 Task: Look for space in Corner Brook, Canada from 12th June, 2023 to 15th June, 2023 for 2 adults in price range Rs.10000 to Rs.15000. Place can be entire place with 1  bedroom having 1 bed and 1 bathroom. Property type can be house, flat, guest house, hotel. Booking option can be shelf check-in. Required host language is English.
Action: Mouse moved to (376, 79)
Screenshot: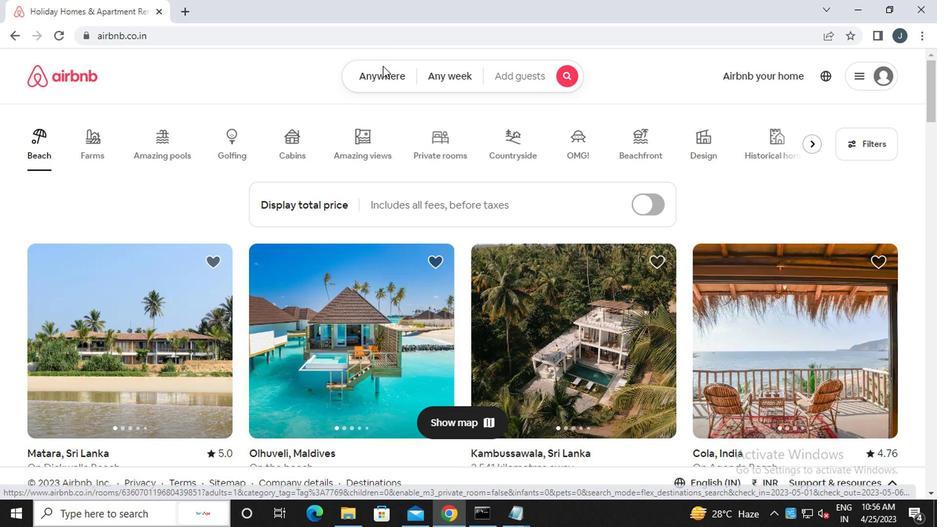 
Action: Mouse pressed left at (376, 79)
Screenshot: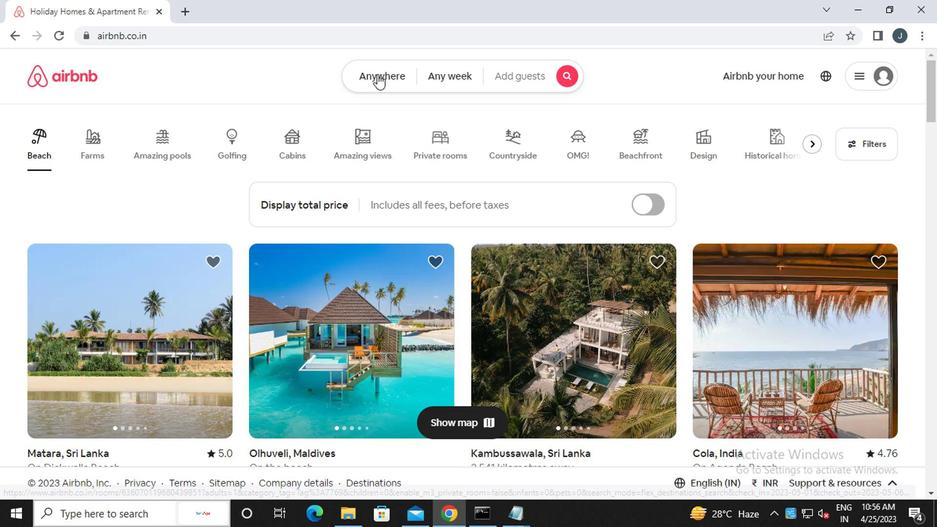 
Action: Mouse moved to (252, 131)
Screenshot: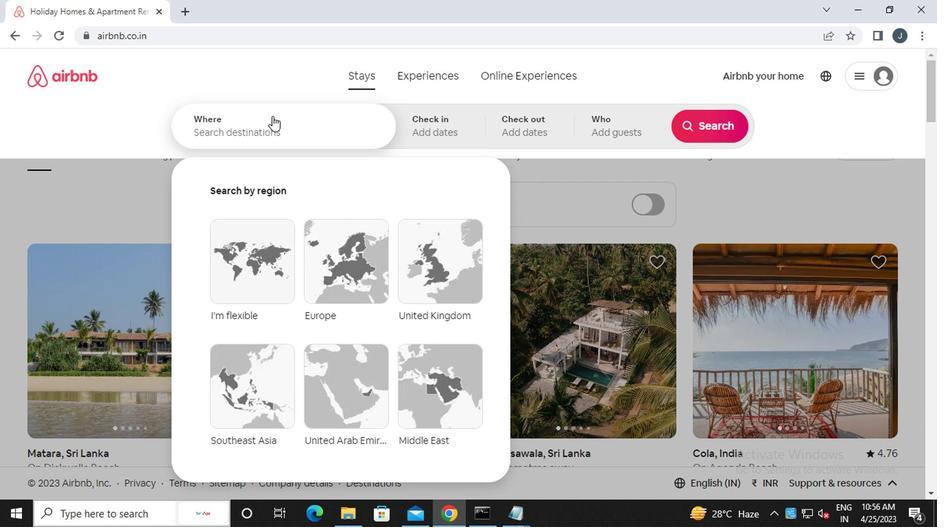 
Action: Mouse pressed left at (252, 131)
Screenshot: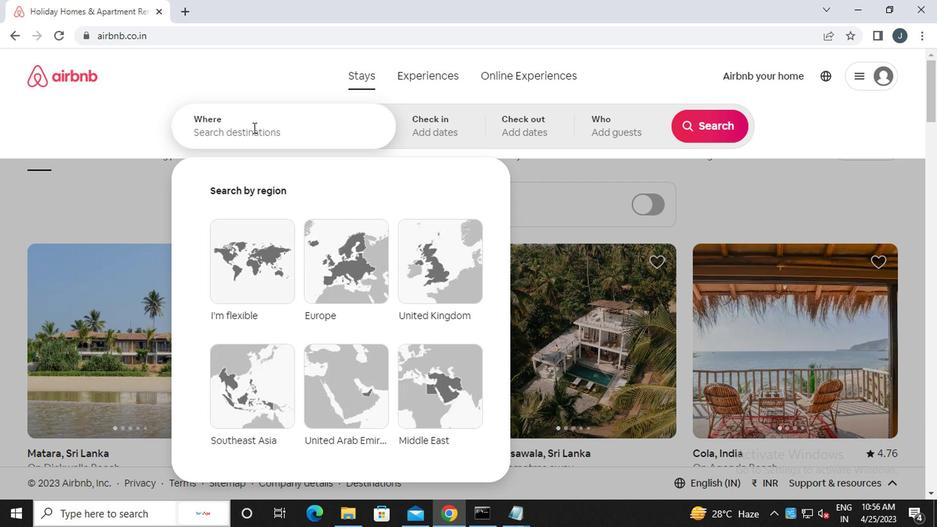 
Action: Mouse moved to (252, 131)
Screenshot: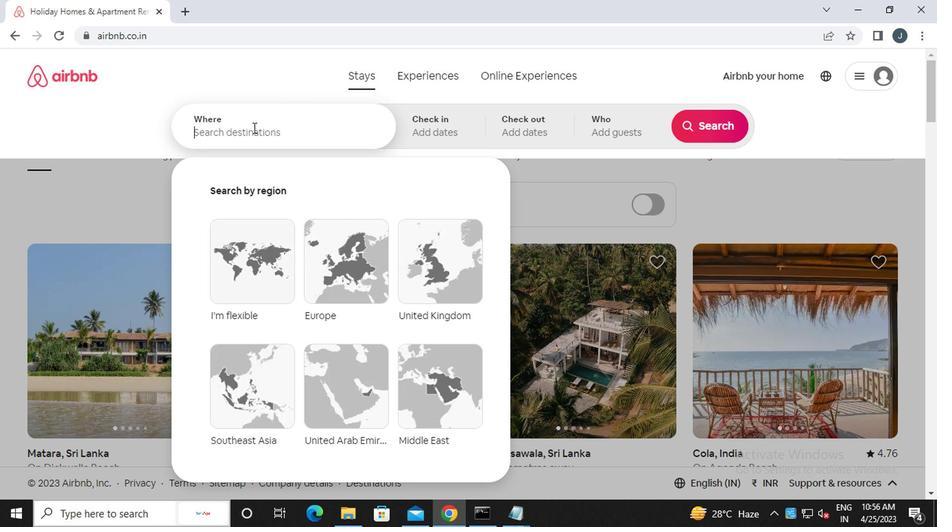 
Action: Key pressed c<Key.caps_lock>orner<Key.space><Key.caps_lock>b<Key.caps_lock>rook,<Key.caps_lock>c<Key.caps_lock>anada
Screenshot: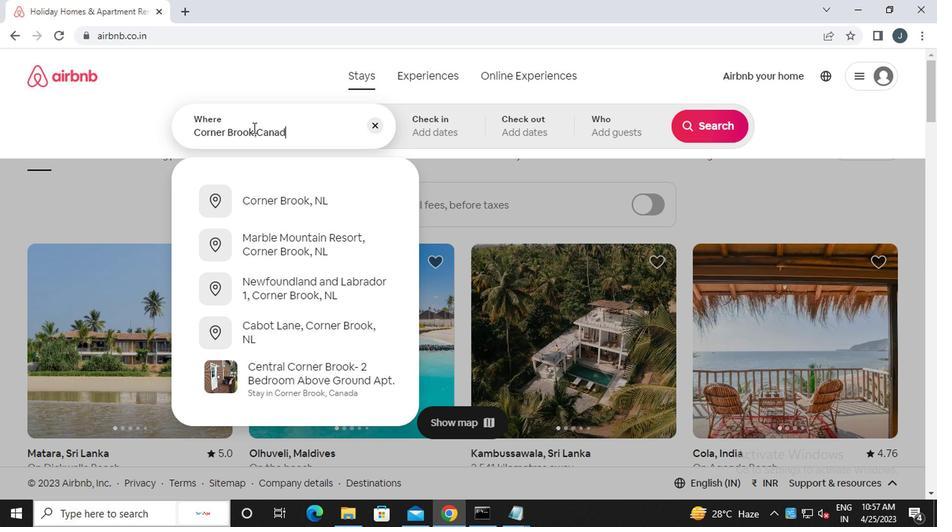 
Action: Mouse moved to (308, 212)
Screenshot: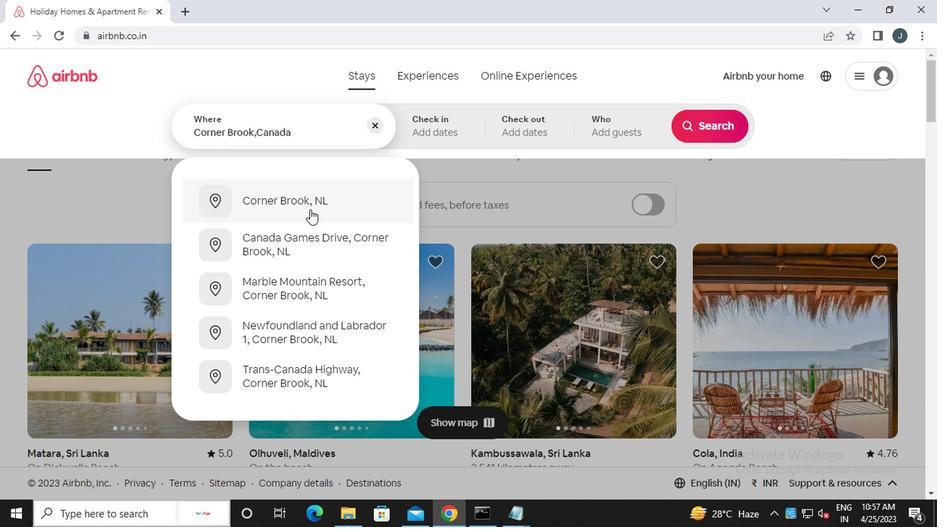 
Action: Key pressed <Key.enter>
Screenshot: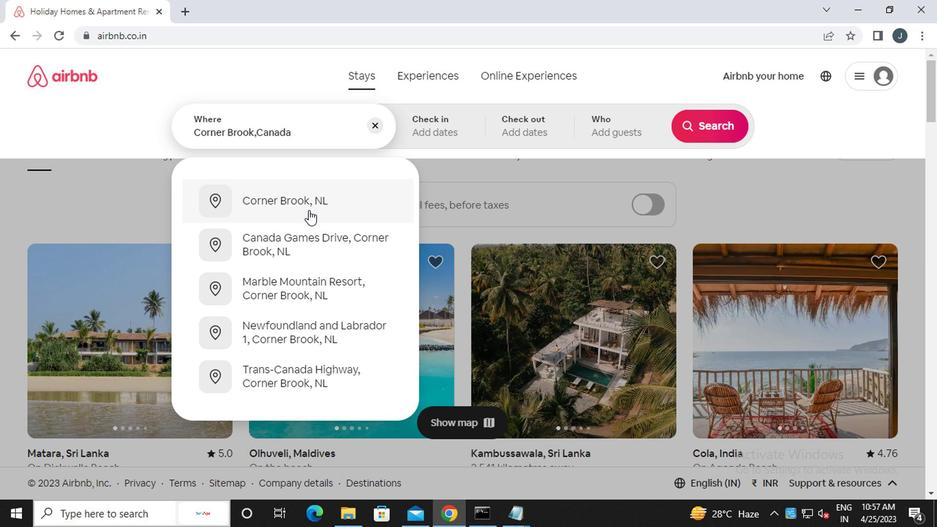 
Action: Mouse moved to (314, 136)
Screenshot: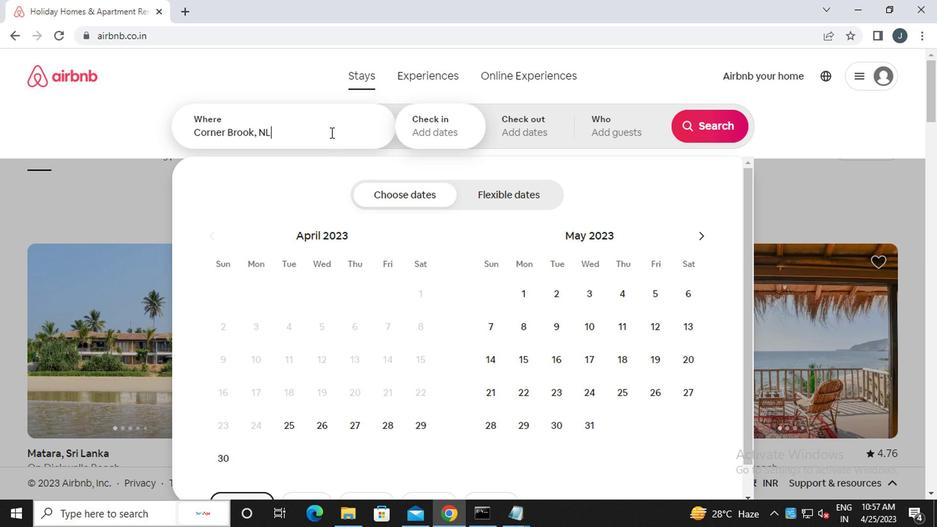 
Action: Mouse pressed left at (314, 136)
Screenshot: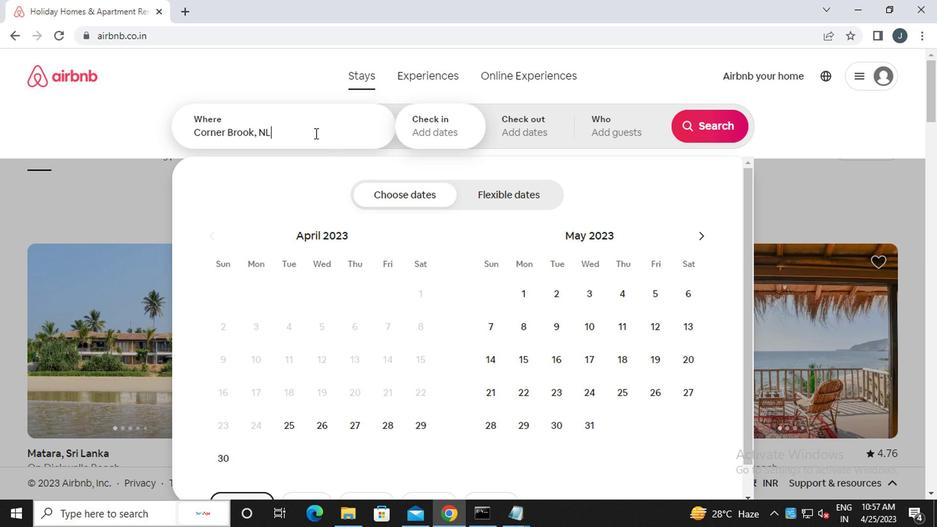 
Action: Mouse moved to (314, 136)
Screenshot: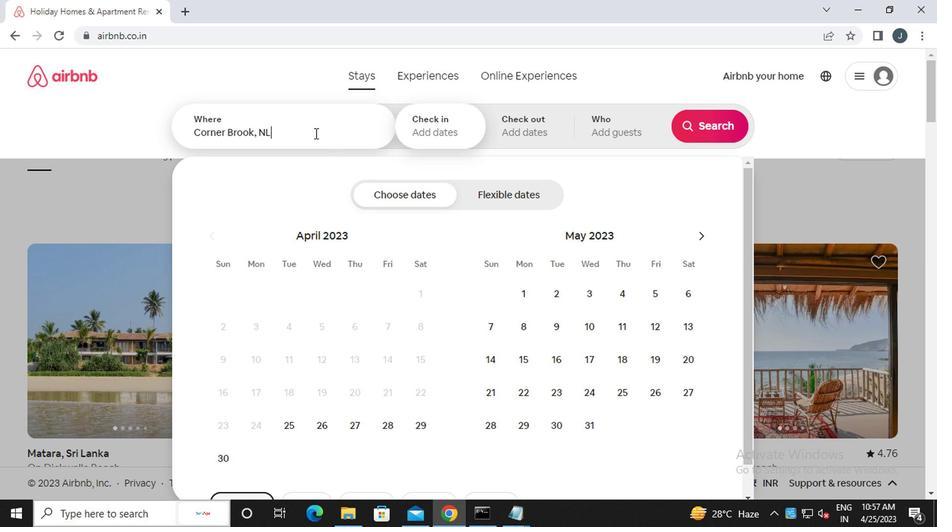 
Action: Key pressed <Key.backspace><Key.backspace>c<Key.backspace><Key.caps_lock>c<Key.caps_lock>anada
Screenshot: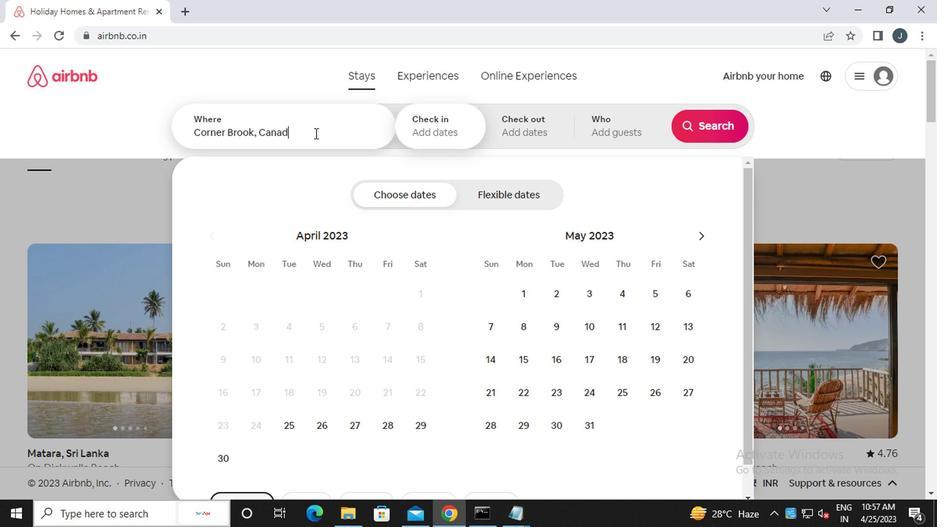 
Action: Mouse moved to (433, 133)
Screenshot: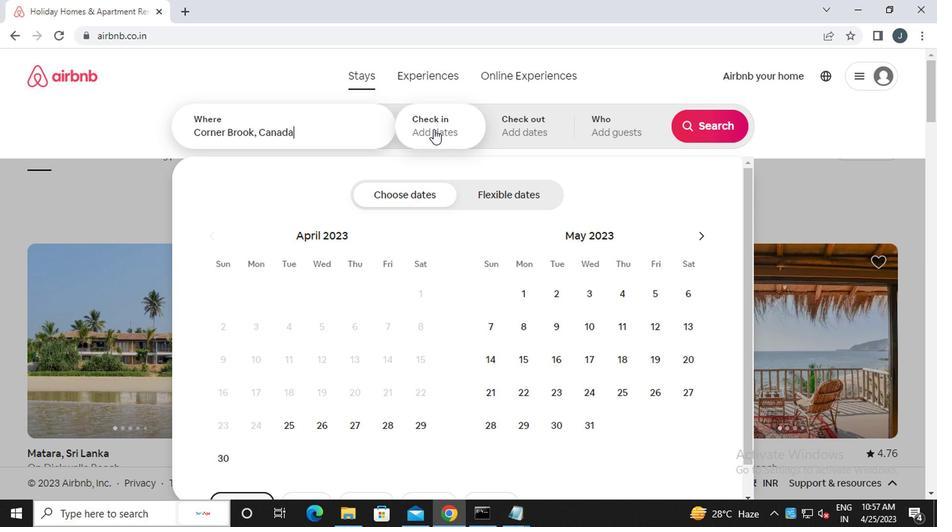
Action: Mouse pressed left at (433, 133)
Screenshot: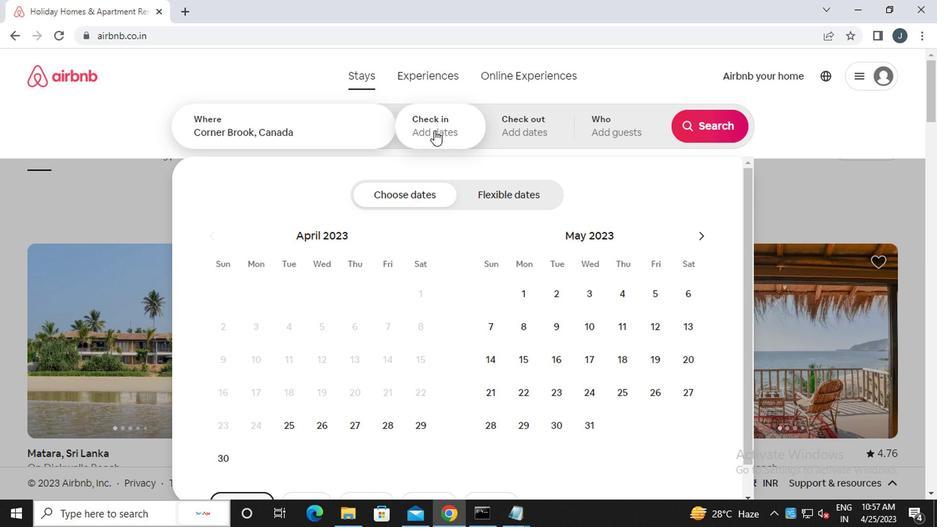 
Action: Mouse pressed left at (433, 133)
Screenshot: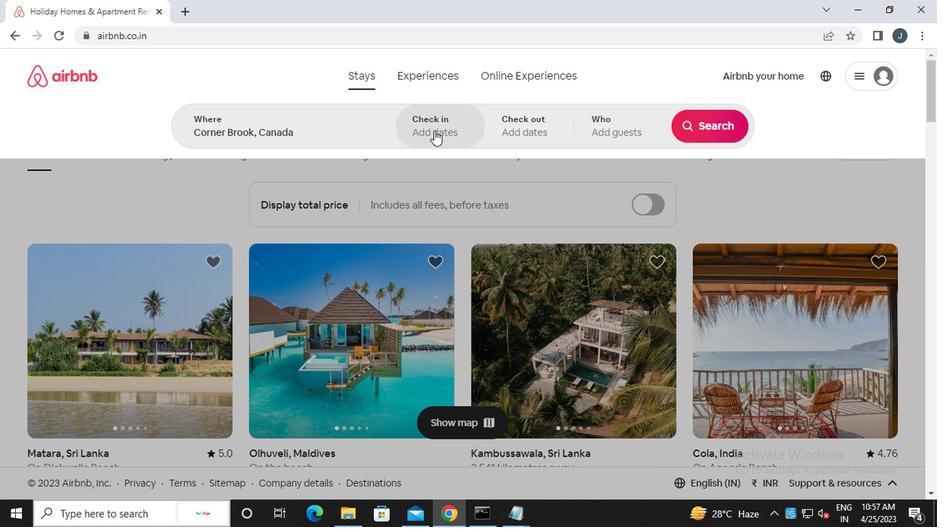 
Action: Mouse moved to (704, 241)
Screenshot: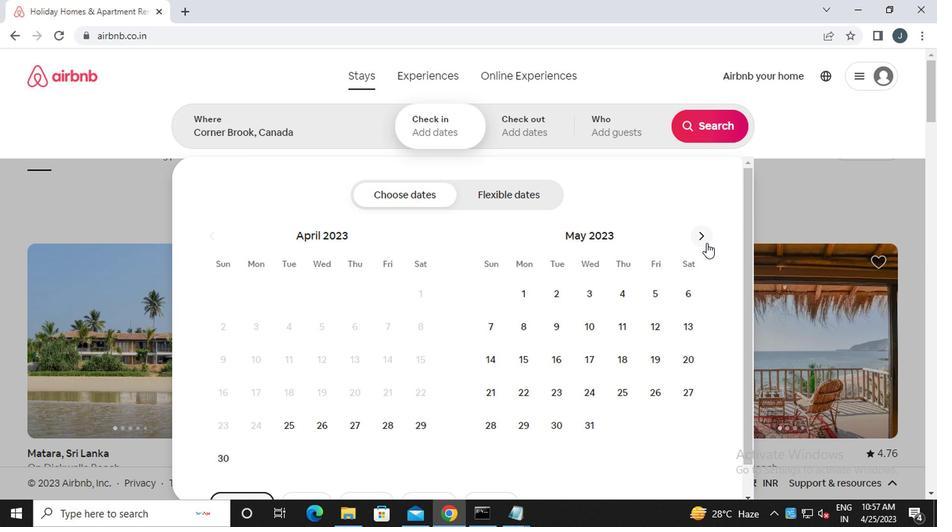 
Action: Mouse pressed left at (704, 241)
Screenshot: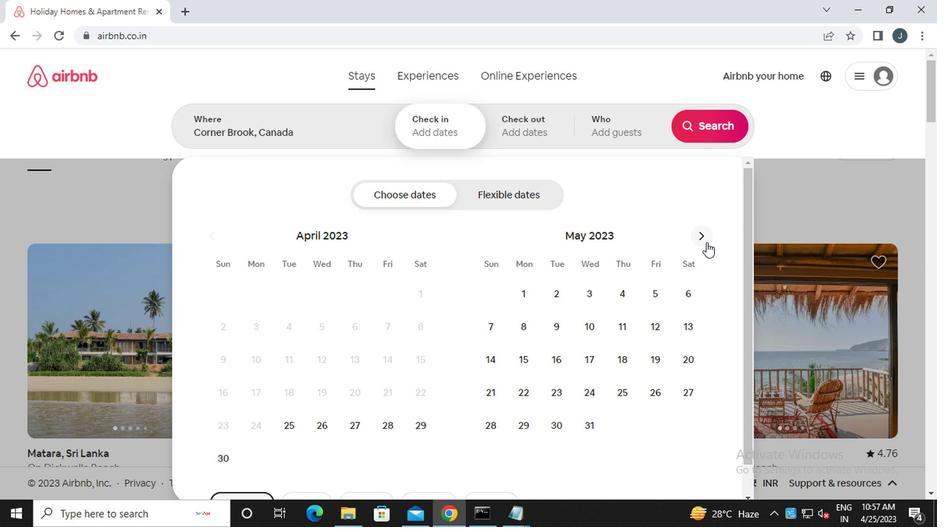 
Action: Mouse moved to (517, 359)
Screenshot: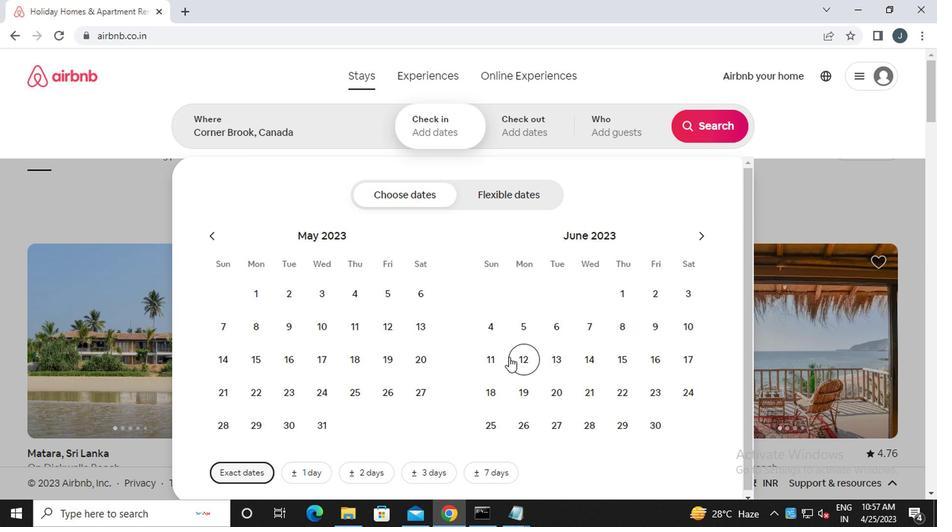 
Action: Mouse pressed left at (517, 359)
Screenshot: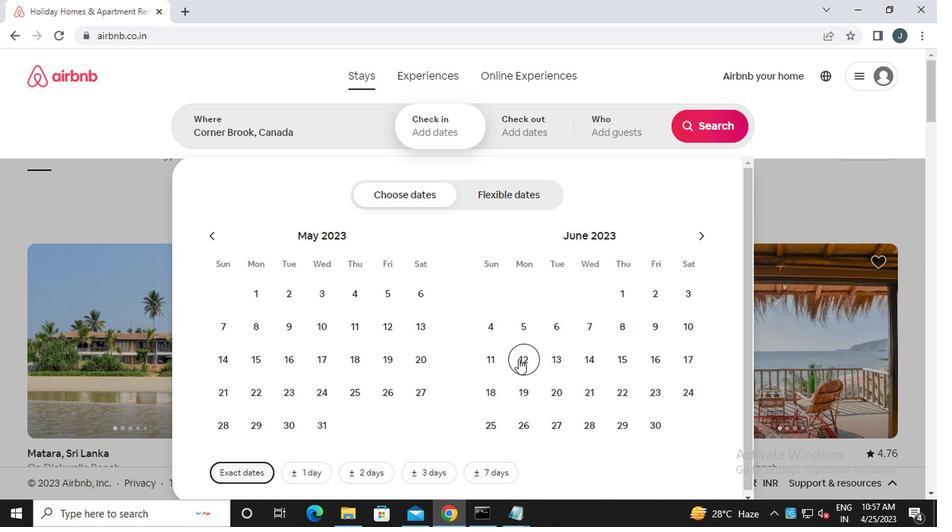 
Action: Mouse moved to (614, 358)
Screenshot: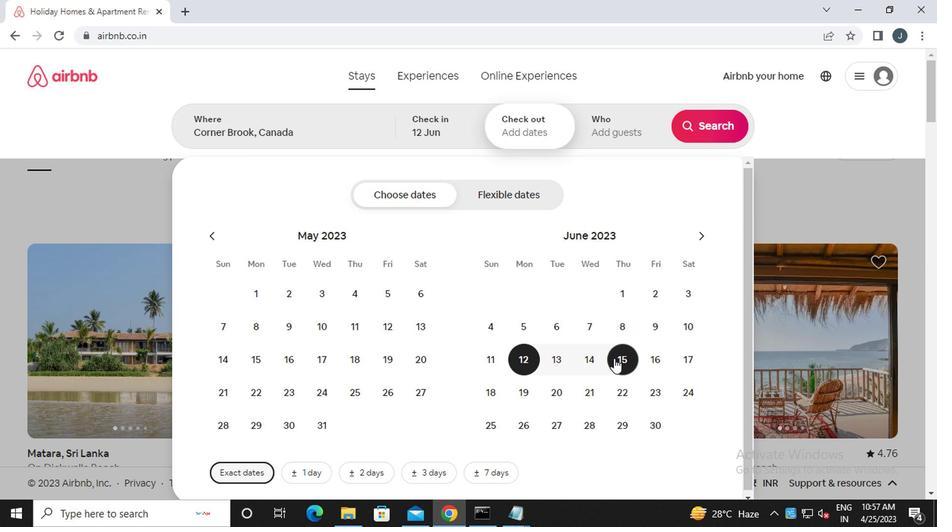 
Action: Mouse pressed left at (614, 358)
Screenshot: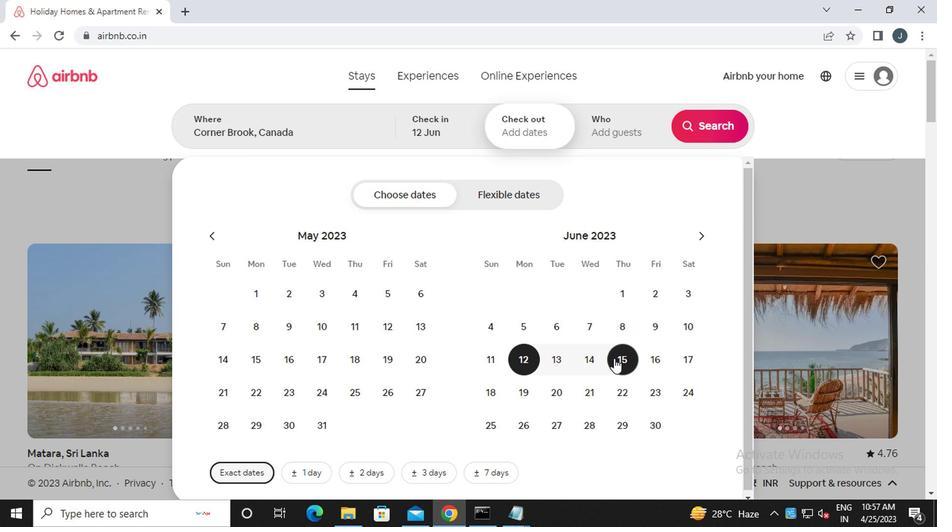 
Action: Mouse moved to (624, 145)
Screenshot: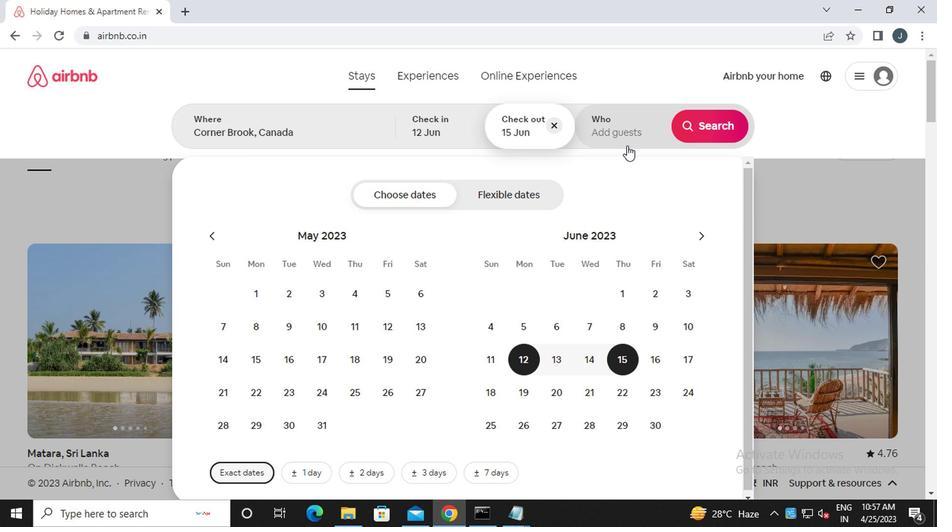 
Action: Mouse pressed left at (624, 145)
Screenshot: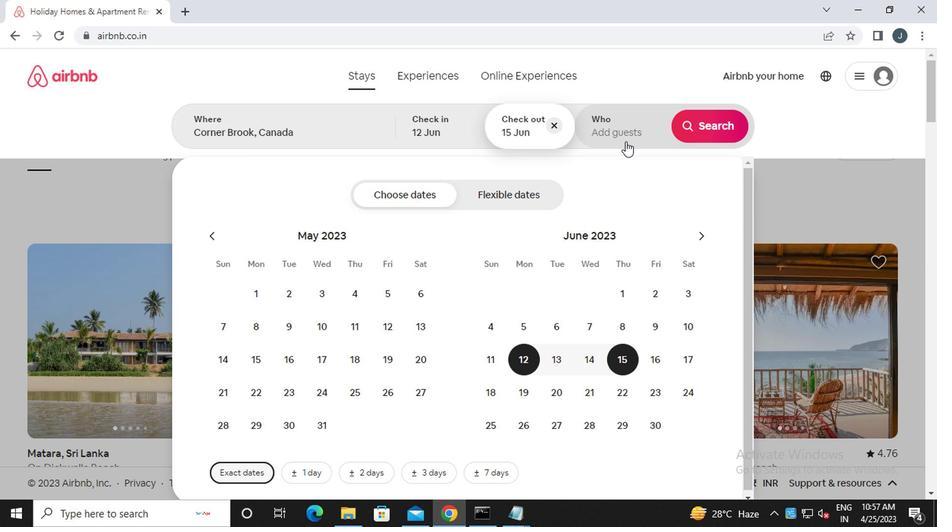 
Action: Mouse moved to (718, 203)
Screenshot: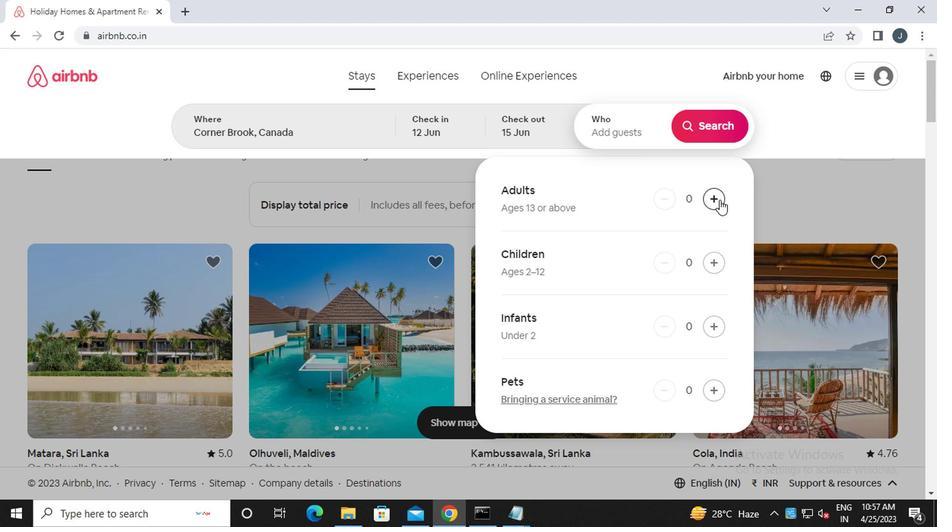 
Action: Mouse pressed left at (718, 203)
Screenshot: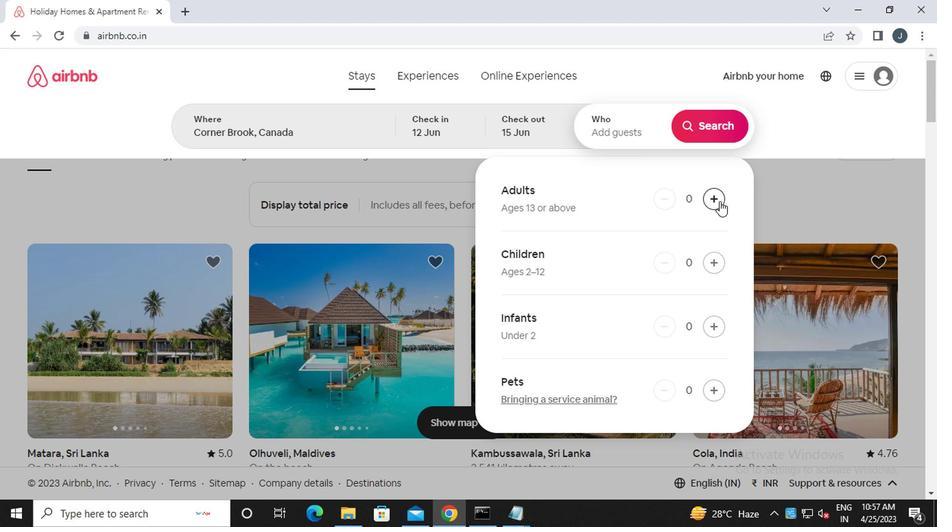 
Action: Mouse pressed left at (718, 203)
Screenshot: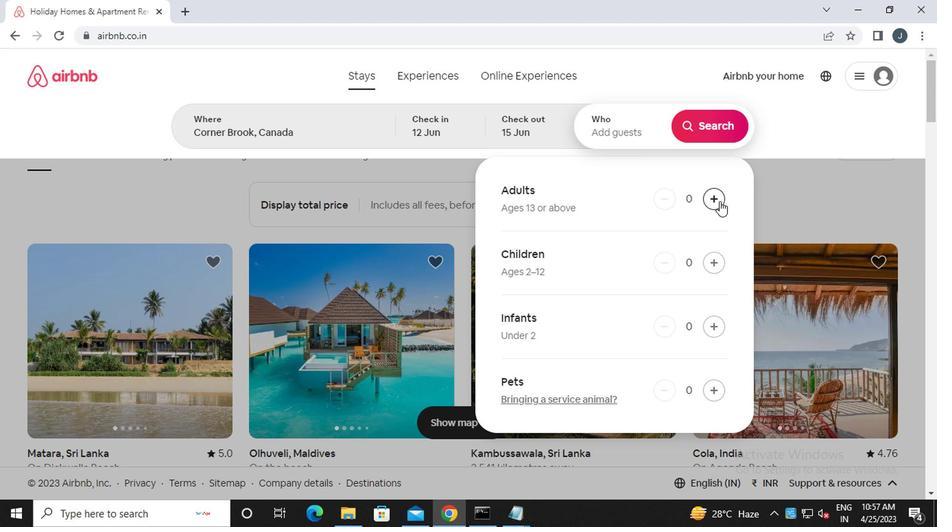
Action: Mouse moved to (710, 126)
Screenshot: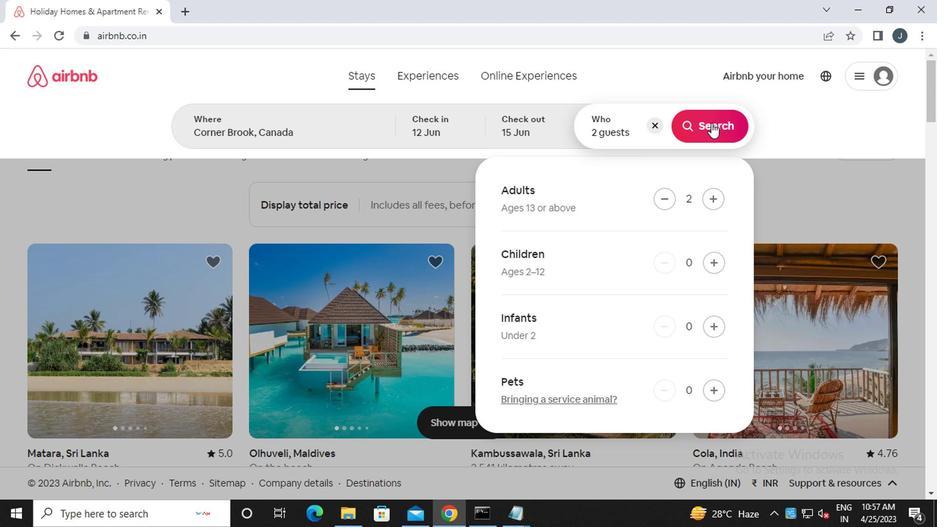 
Action: Mouse pressed left at (710, 126)
Screenshot: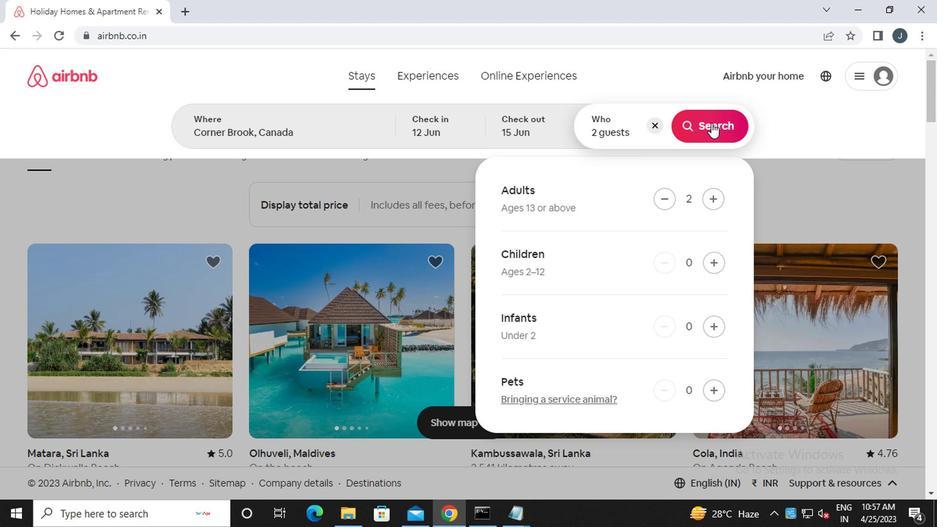 
Action: Mouse moved to (884, 135)
Screenshot: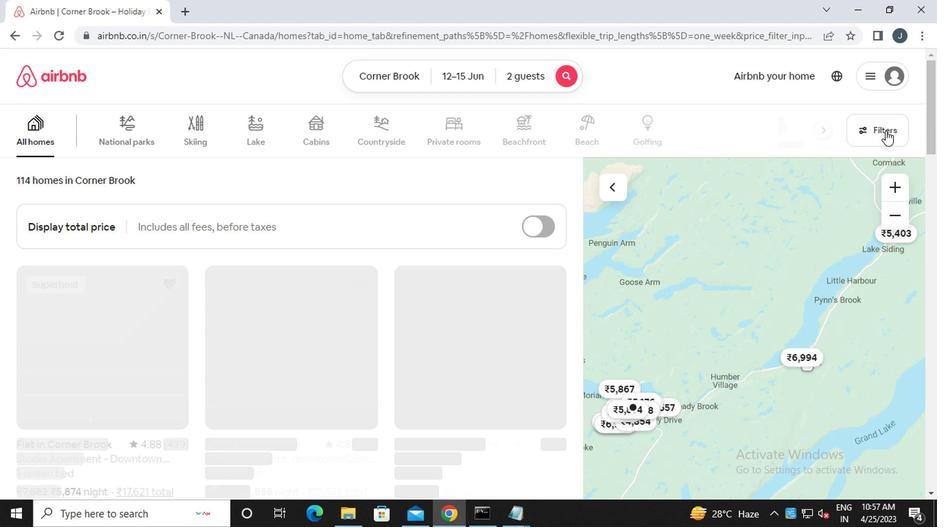 
Action: Mouse pressed left at (884, 135)
Screenshot: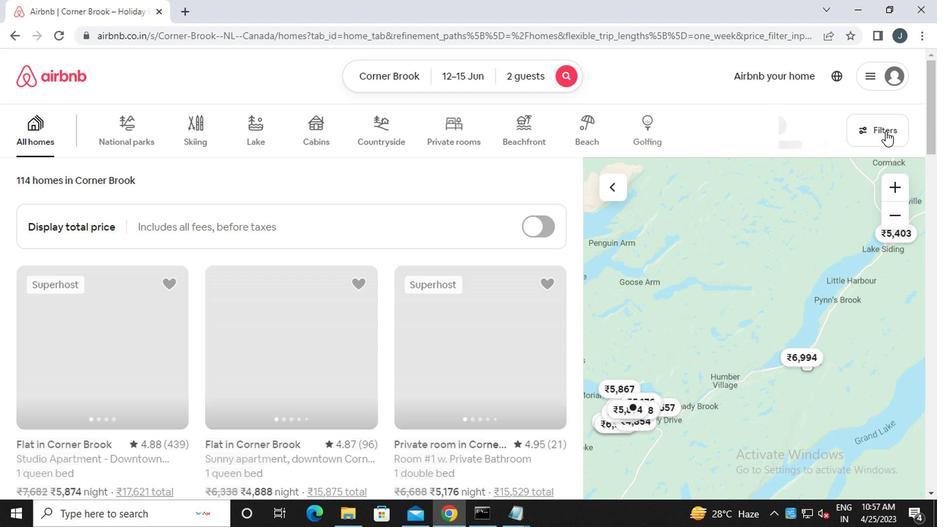 
Action: Mouse moved to (284, 306)
Screenshot: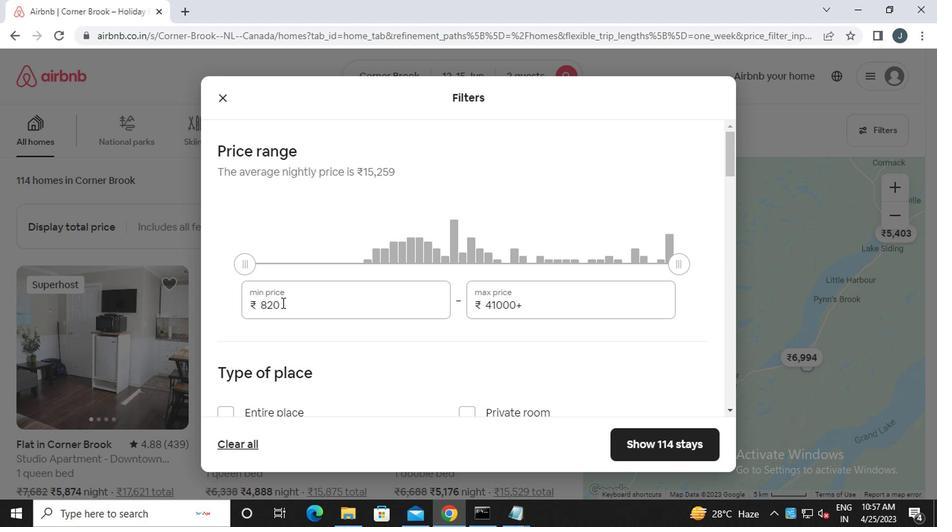 
Action: Mouse pressed left at (284, 306)
Screenshot: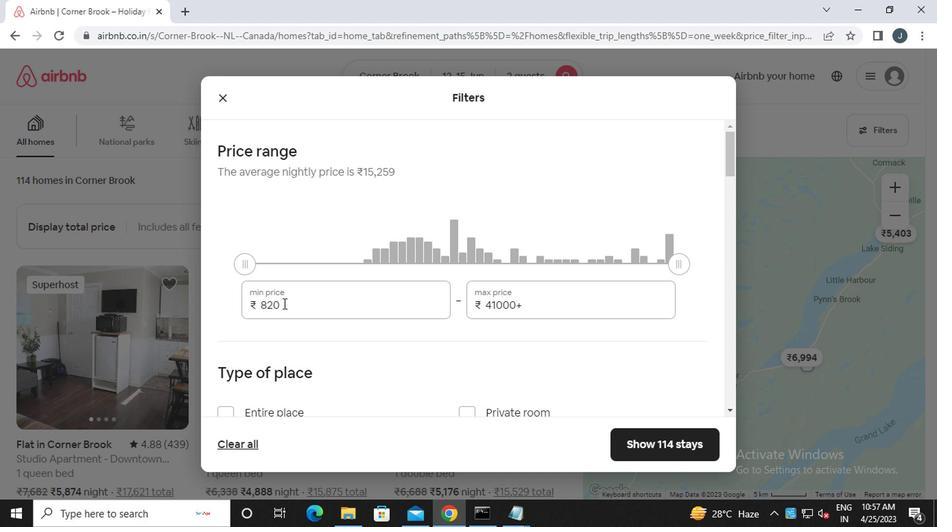 
Action: Mouse moved to (288, 305)
Screenshot: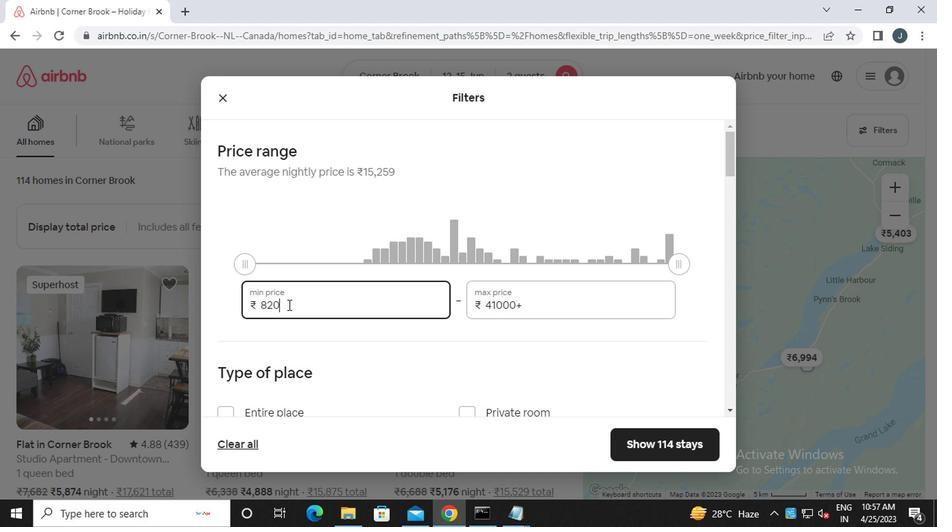 
Action: Key pressed <Key.backspace><Key.backspace><Key.backspace><<97>><<96>><<96>><<96>><<96>>
Screenshot: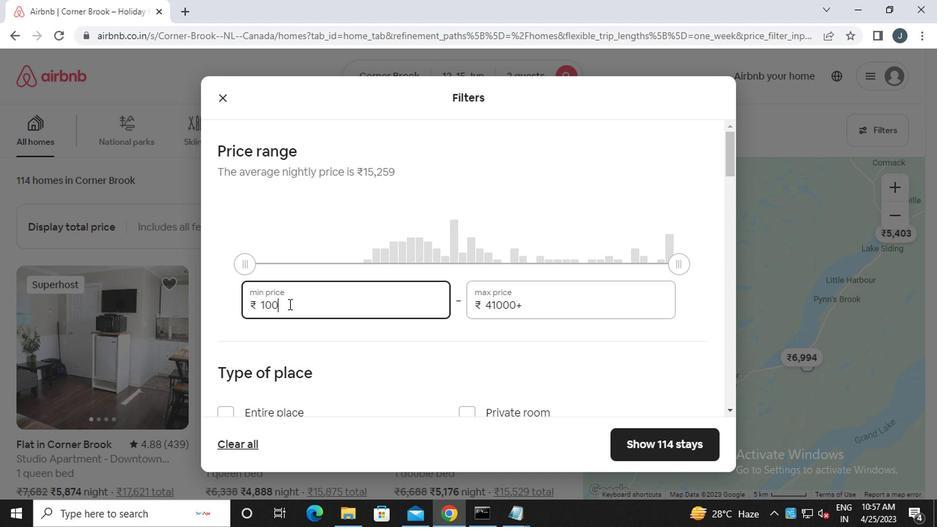 
Action: Mouse moved to (527, 304)
Screenshot: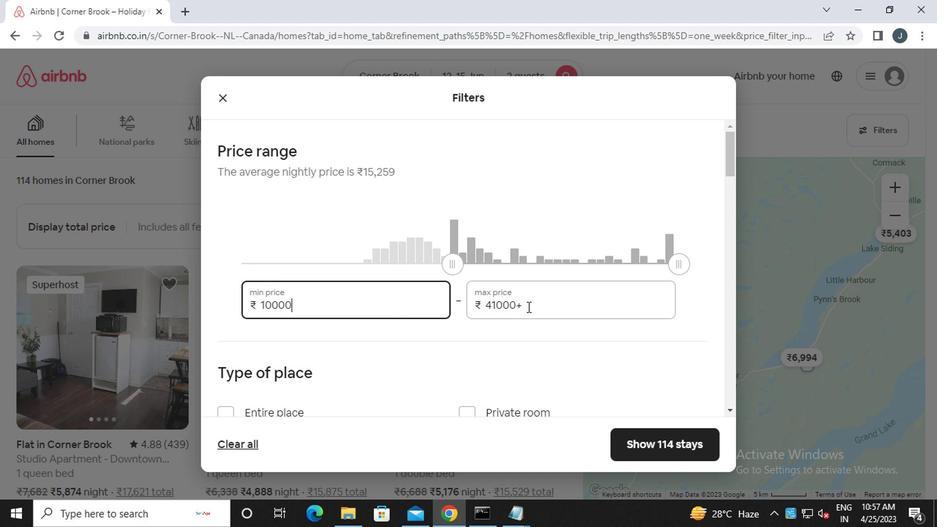 
Action: Mouse pressed left at (527, 304)
Screenshot: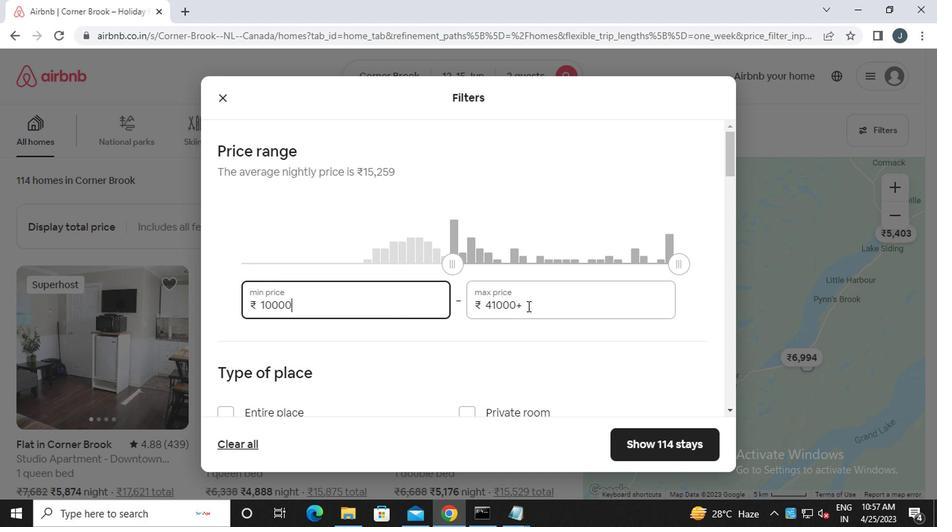 
Action: Mouse moved to (511, 298)
Screenshot: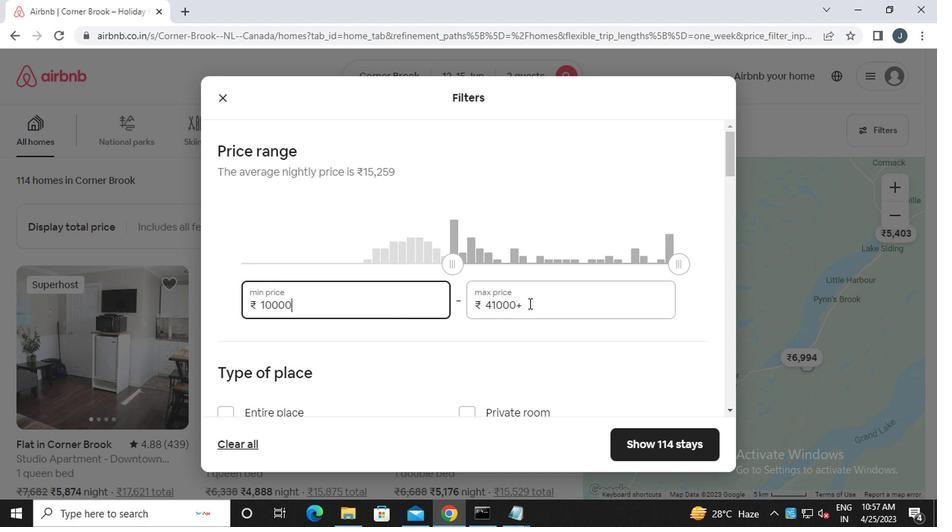 
Action: Key pressed <Key.backspace><Key.backspace><Key.backspace><Key.backspace><Key.backspace><Key.backspace><Key.backspace><Key.backspace><Key.backspace><Key.backspace><Key.backspace><Key.backspace><Key.backspace><Key.backspace><Key.backspace><Key.backspace><Key.backspace><Key.backspace><Key.backspace><Key.backspace><Key.backspace><Key.backspace><Key.backspace><Key.backspace><Key.backspace><Key.backspace><Key.backspace><Key.backspace><Key.backspace><Key.backspace><Key.backspace><<97>><<101>><<96>><<96>><<96>>
Screenshot: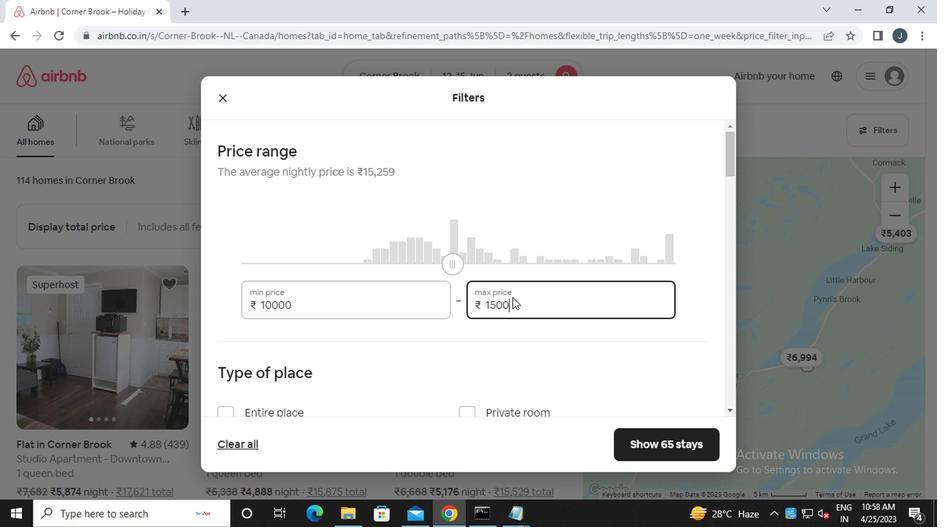 
Action: Mouse moved to (510, 298)
Screenshot: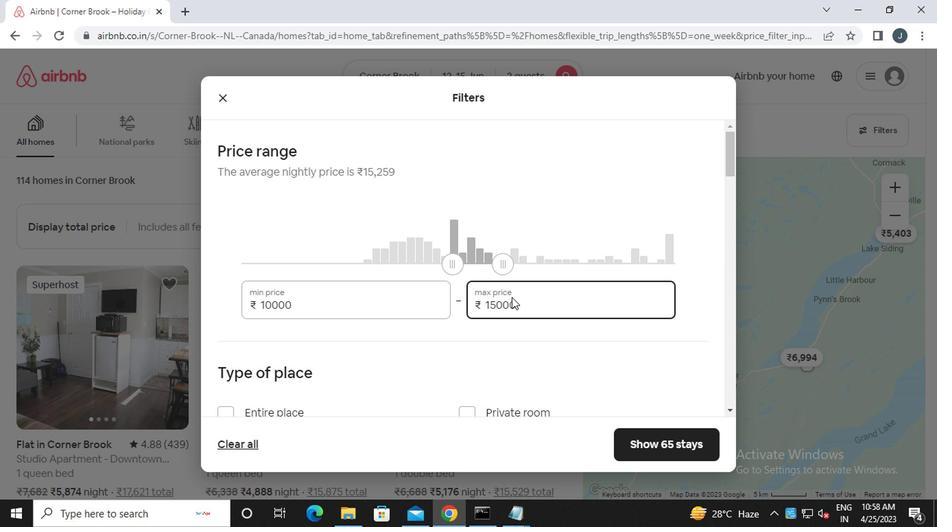 
Action: Mouse scrolled (510, 297) with delta (0, 0)
Screenshot: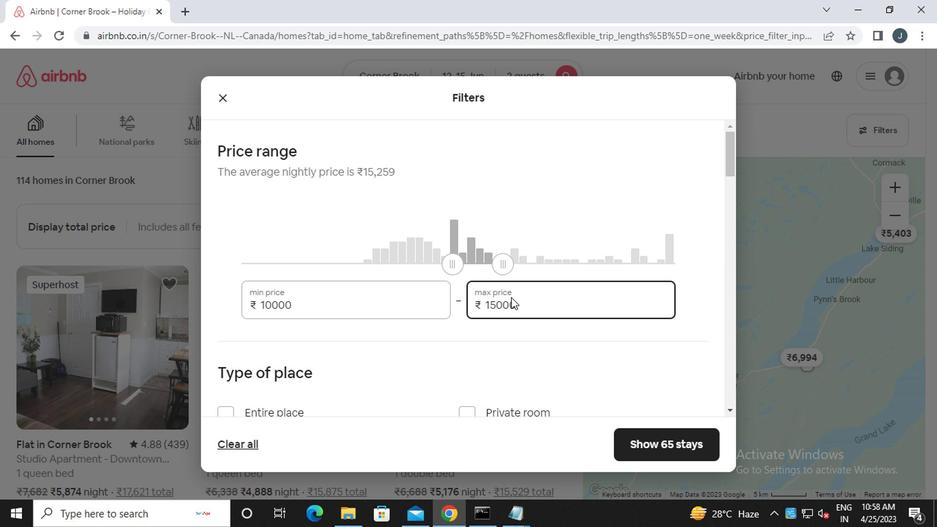 
Action: Mouse moved to (510, 305)
Screenshot: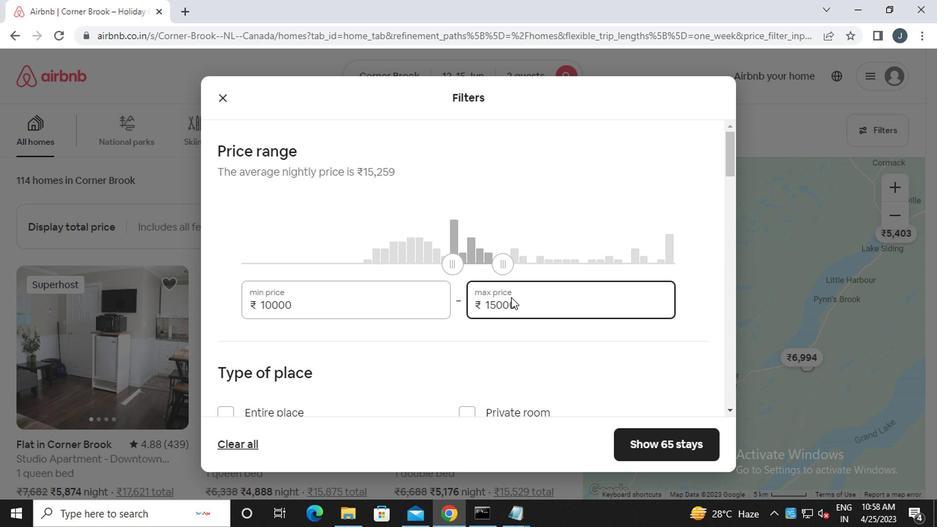 
Action: Mouse scrolled (510, 304) with delta (0, 0)
Screenshot: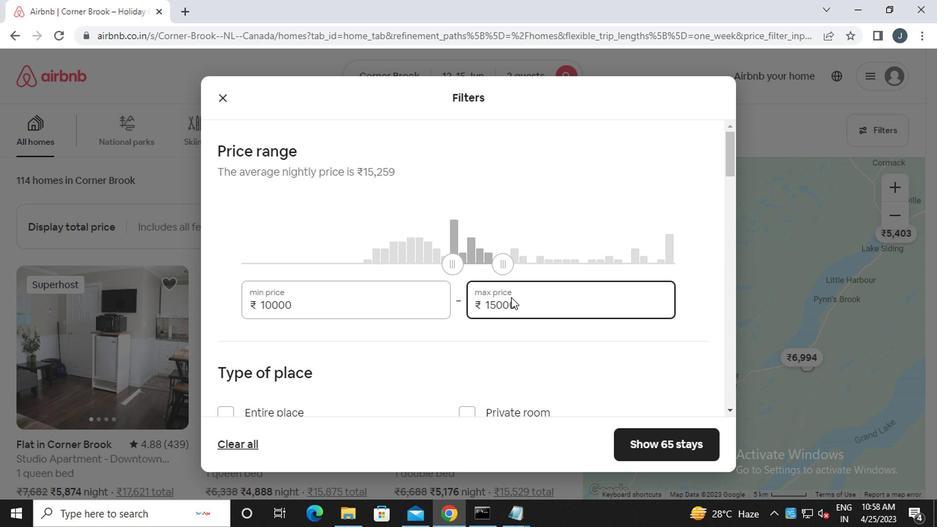 
Action: Mouse moved to (510, 306)
Screenshot: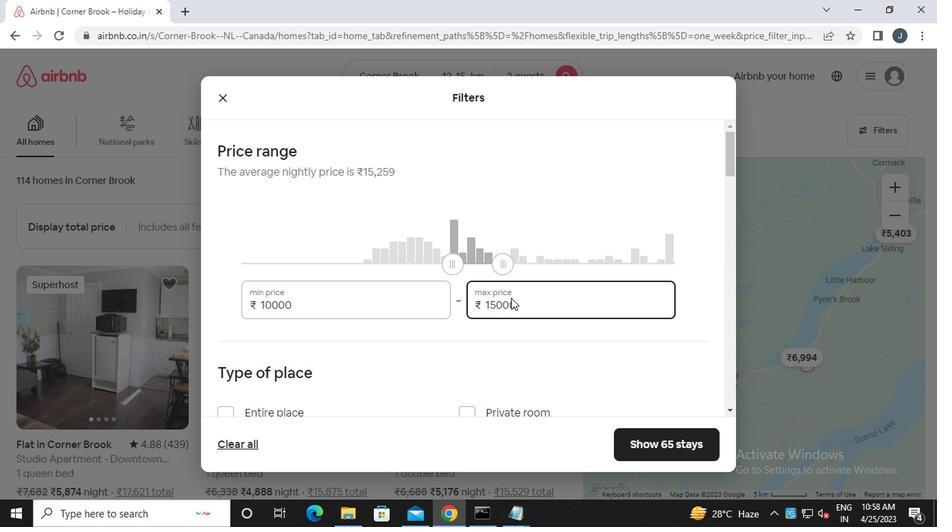 
Action: Mouse scrolled (510, 305) with delta (0, 0)
Screenshot: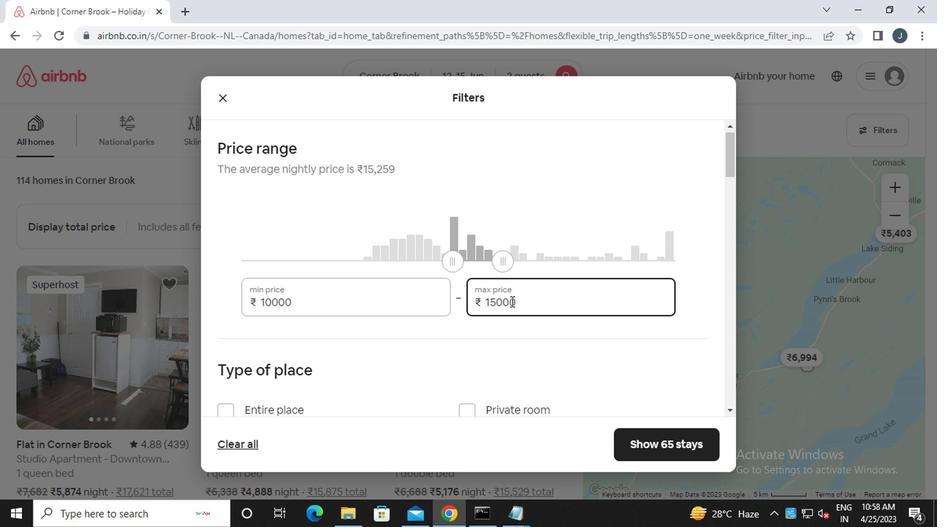 
Action: Mouse moved to (220, 209)
Screenshot: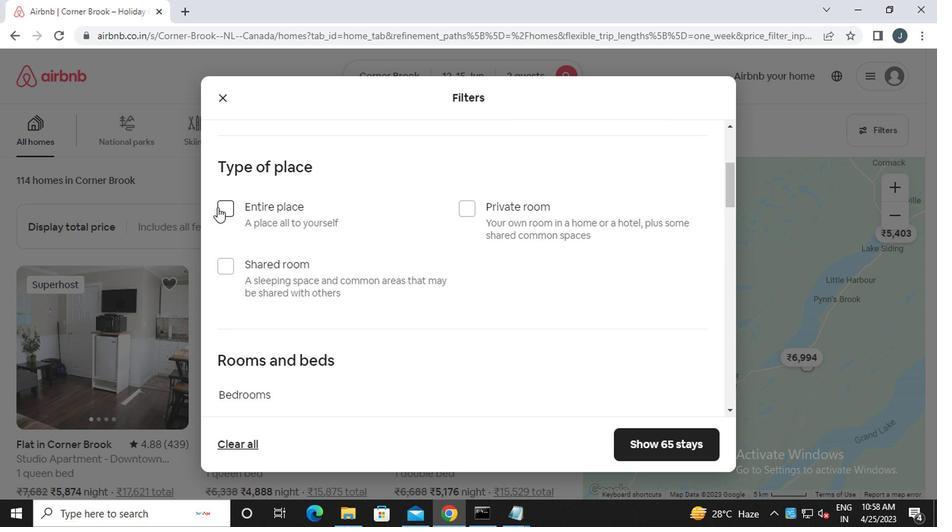 
Action: Mouse pressed left at (220, 209)
Screenshot: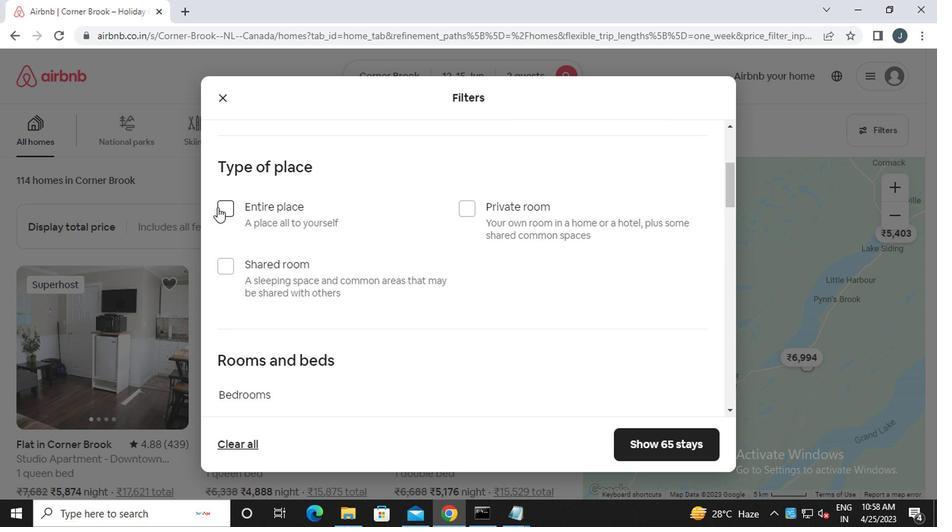 
Action: Mouse moved to (306, 241)
Screenshot: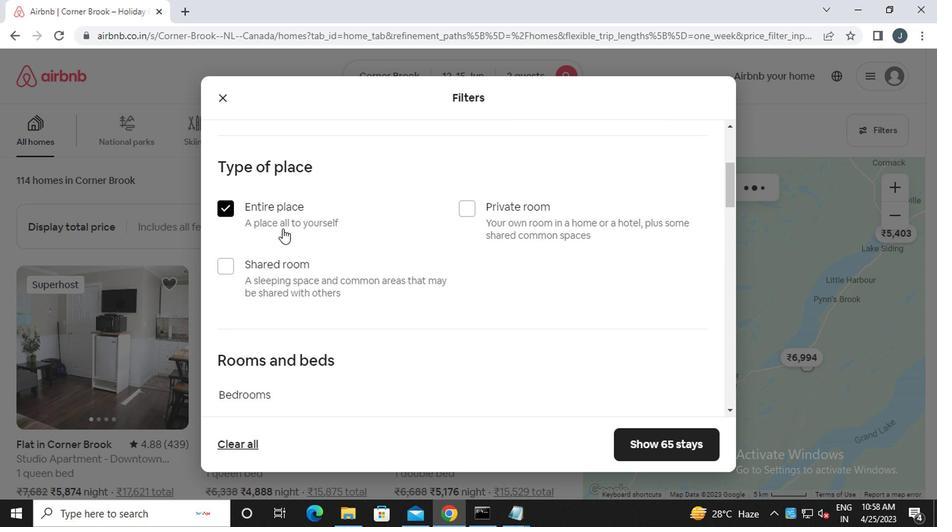 
Action: Mouse scrolled (306, 241) with delta (0, 0)
Screenshot: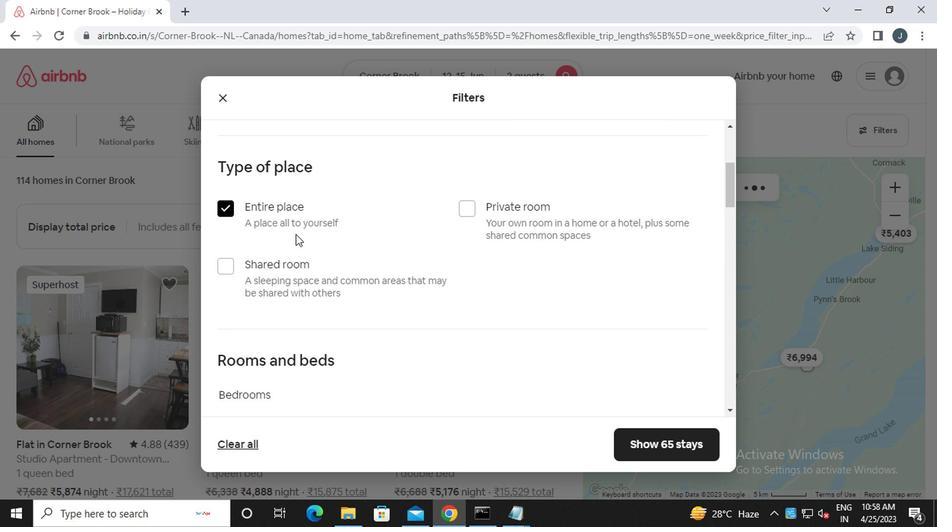 
Action: Mouse moved to (306, 242)
Screenshot: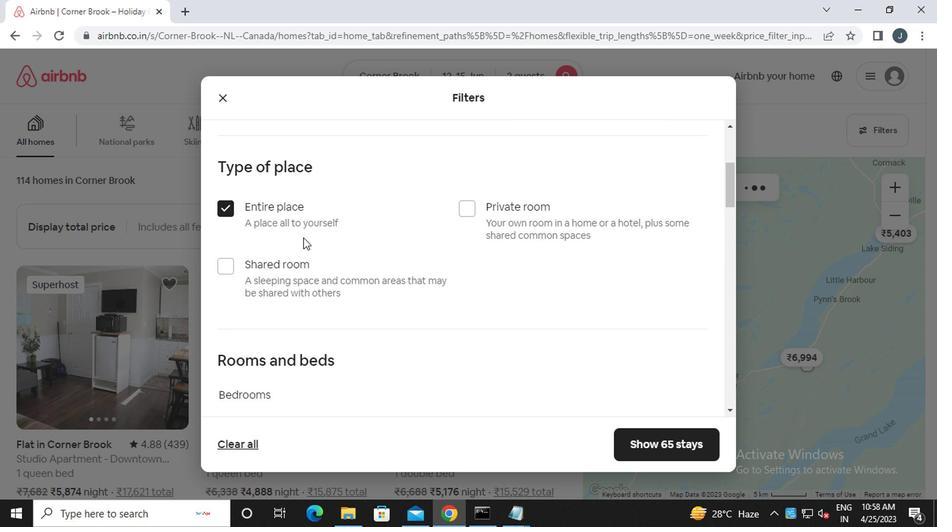 
Action: Mouse scrolled (306, 241) with delta (0, 0)
Screenshot: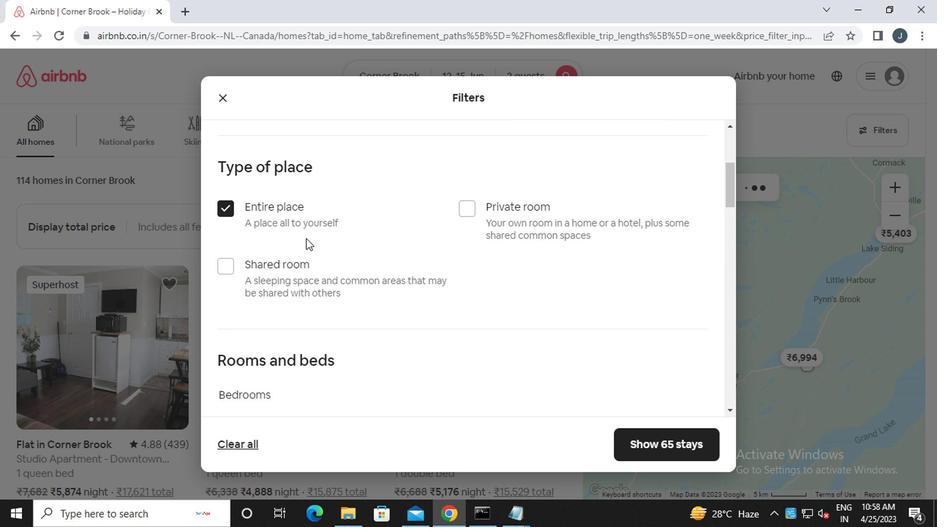 
Action: Mouse scrolled (306, 241) with delta (0, 0)
Screenshot: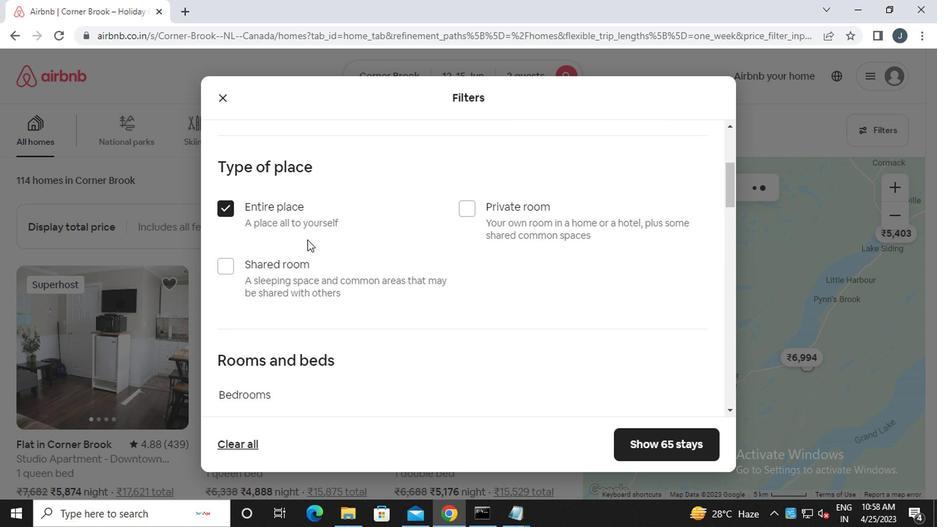 
Action: Mouse moved to (304, 239)
Screenshot: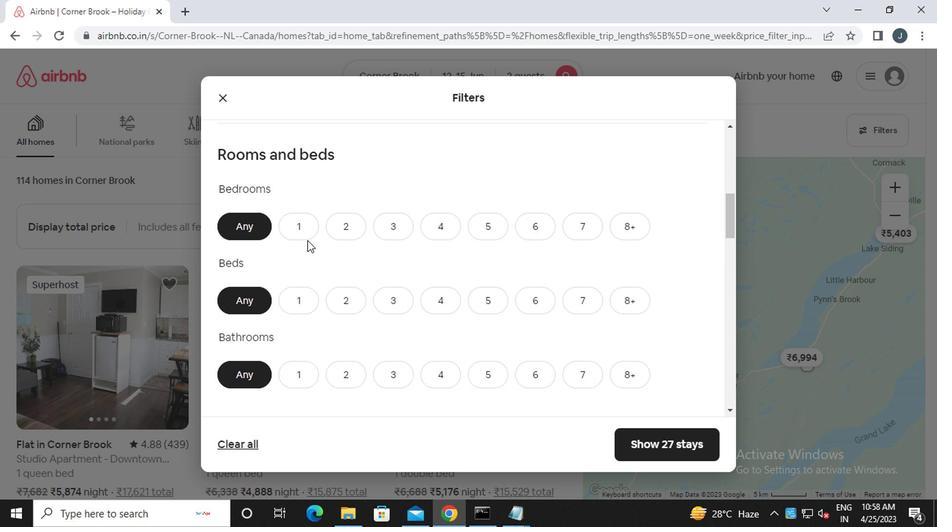 
Action: Mouse pressed left at (304, 239)
Screenshot: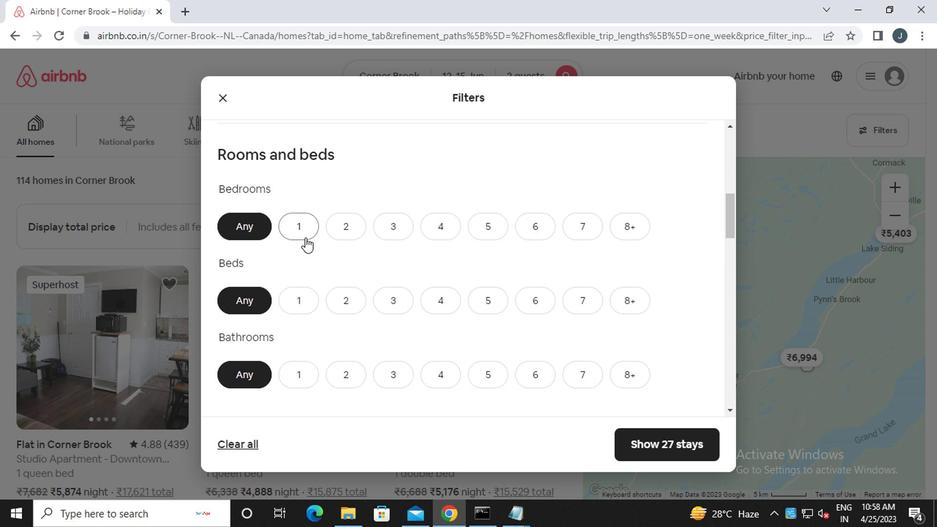
Action: Mouse moved to (307, 297)
Screenshot: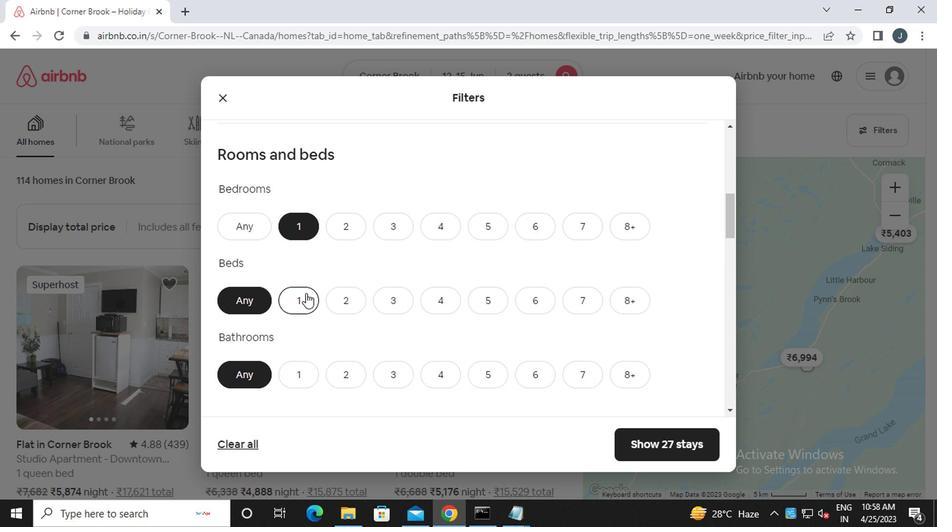 
Action: Mouse pressed left at (307, 297)
Screenshot: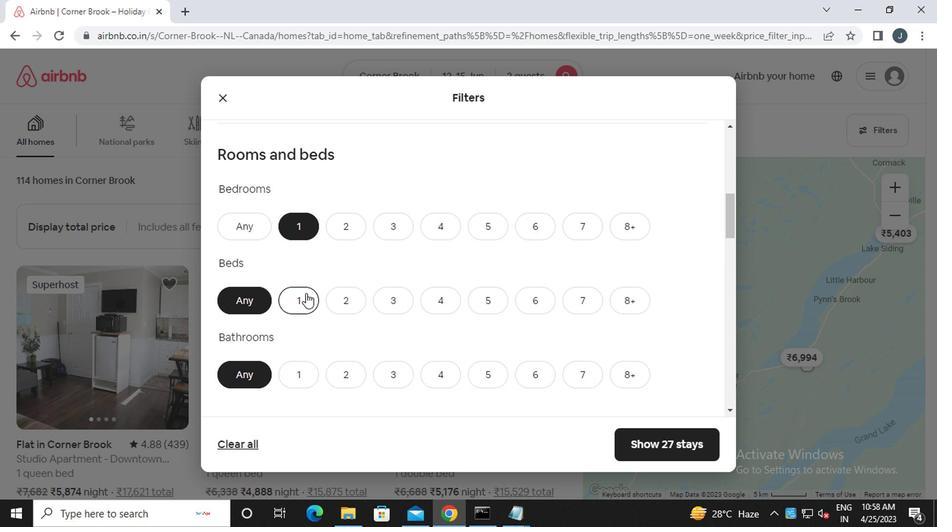 
Action: Mouse moved to (295, 372)
Screenshot: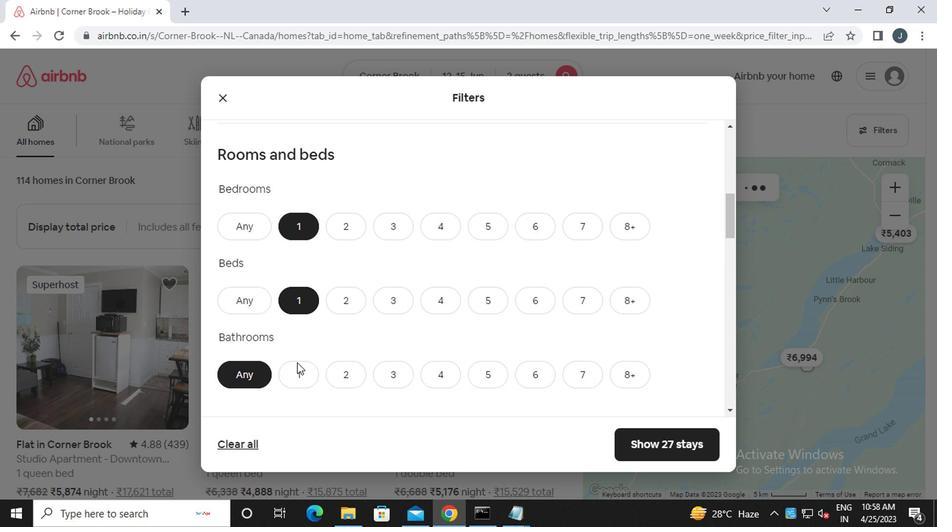 
Action: Mouse pressed left at (295, 372)
Screenshot: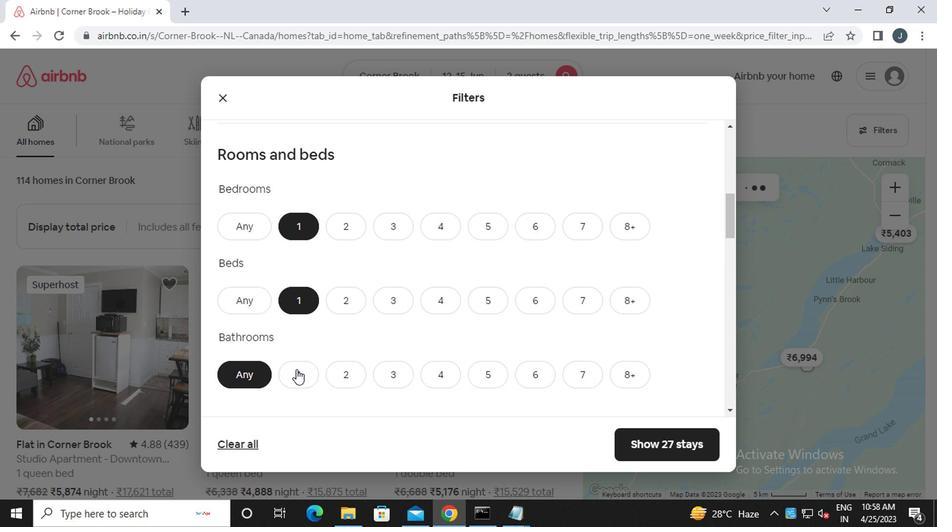 
Action: Mouse moved to (298, 367)
Screenshot: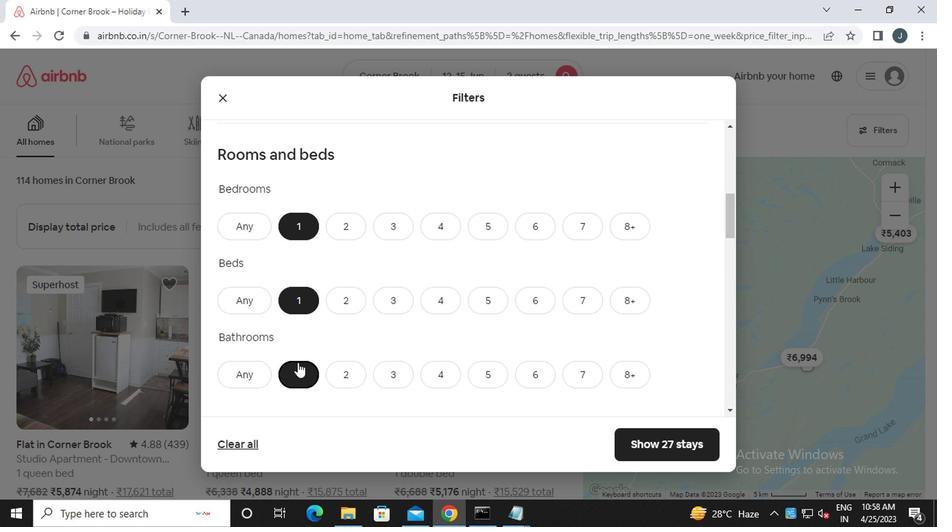 
Action: Mouse scrolled (298, 366) with delta (0, 0)
Screenshot: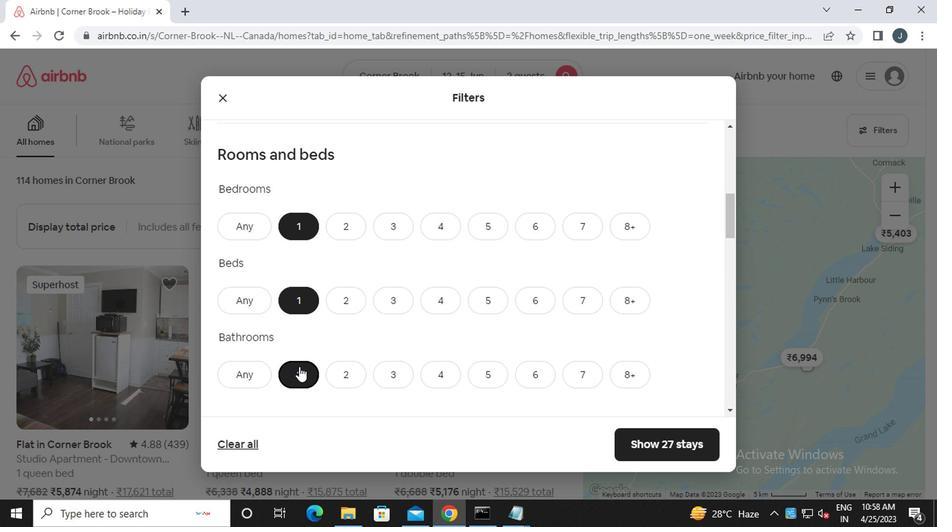
Action: Mouse moved to (298, 367)
Screenshot: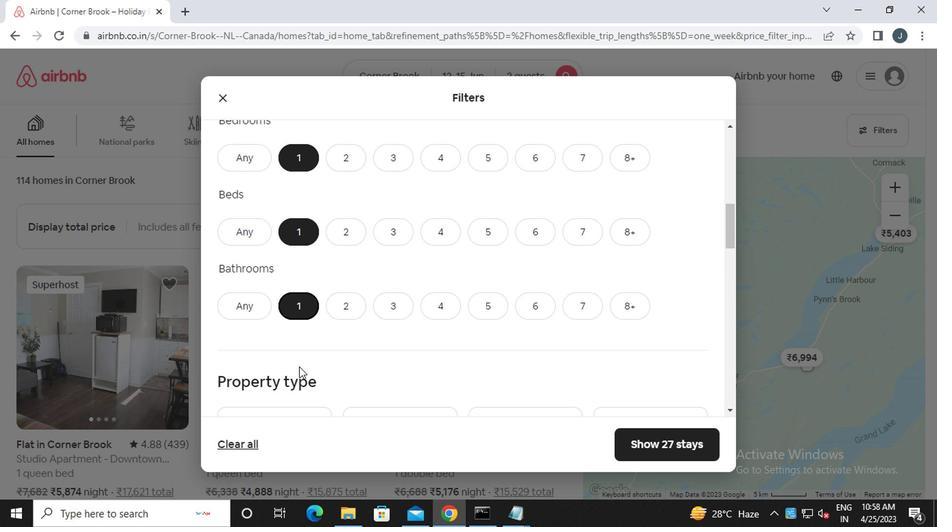 
Action: Mouse scrolled (298, 366) with delta (0, 0)
Screenshot: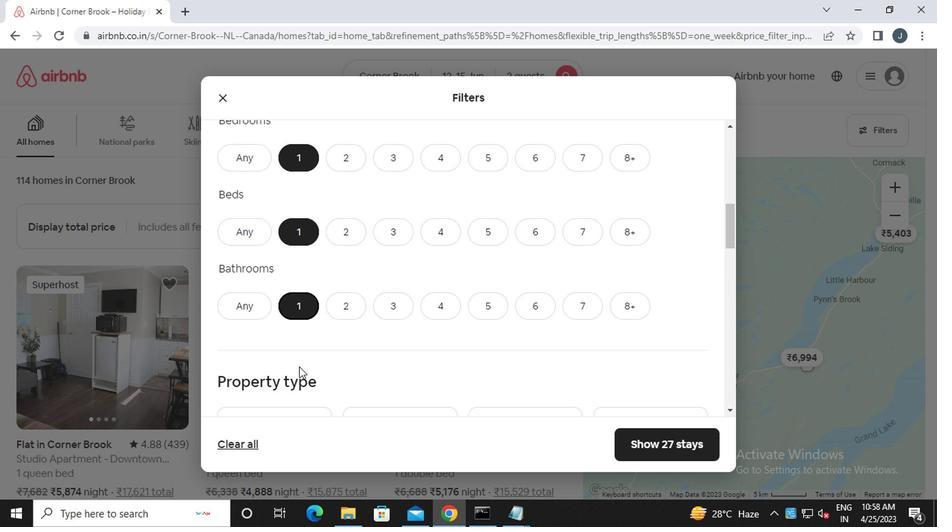 
Action: Mouse moved to (300, 343)
Screenshot: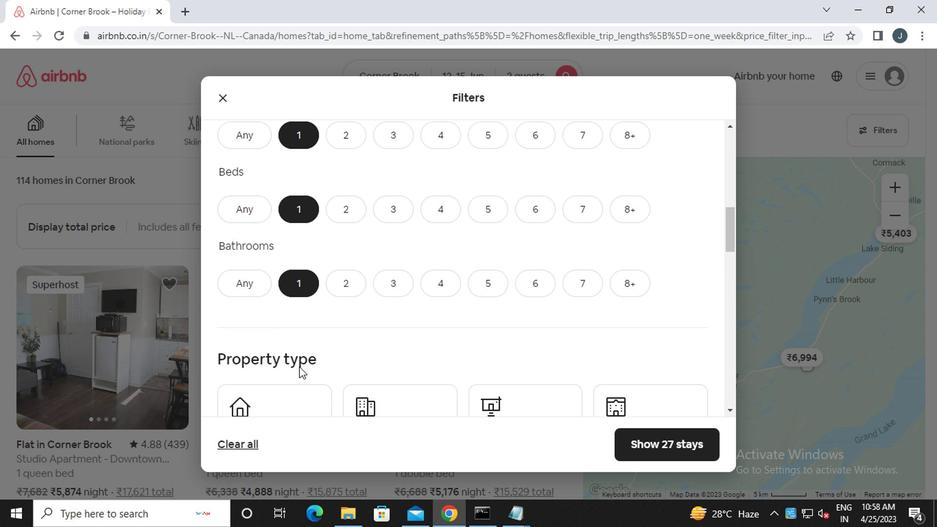 
Action: Mouse scrolled (300, 342) with delta (0, 0)
Screenshot: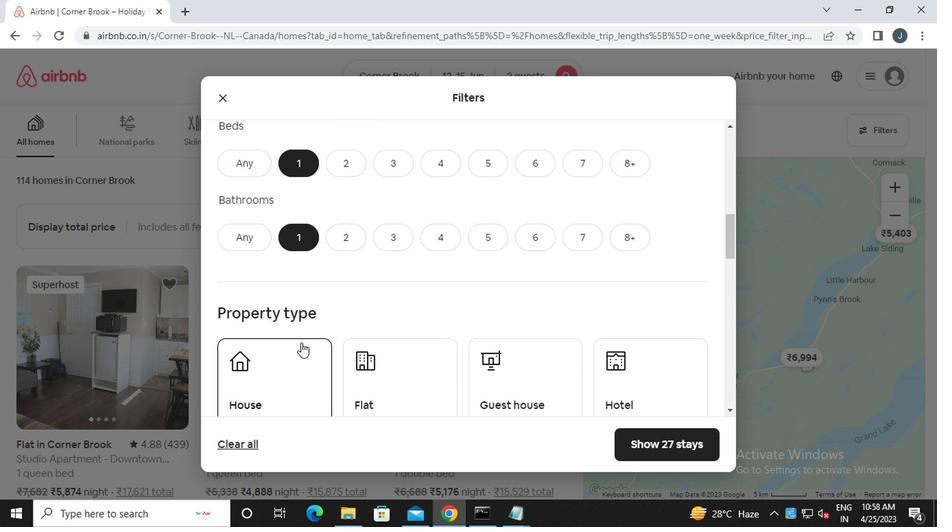 
Action: Mouse moved to (291, 325)
Screenshot: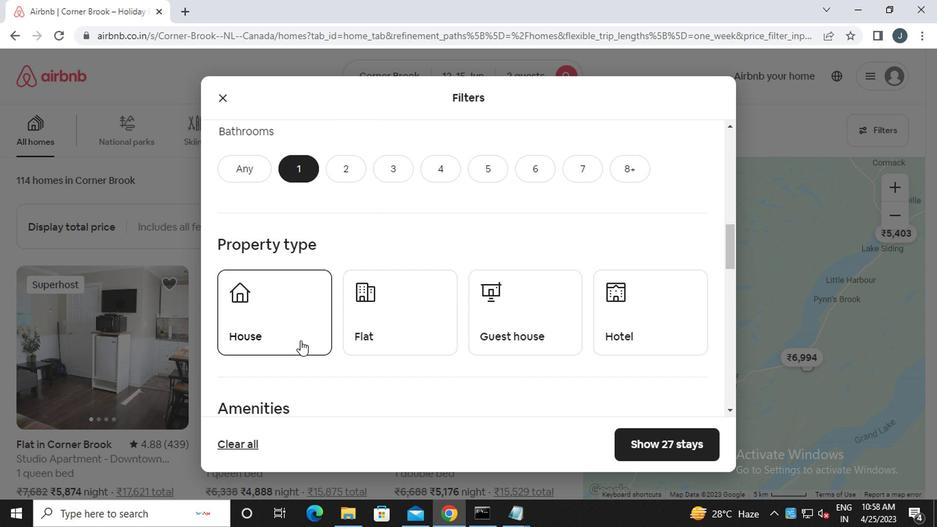 
Action: Mouse pressed left at (291, 325)
Screenshot: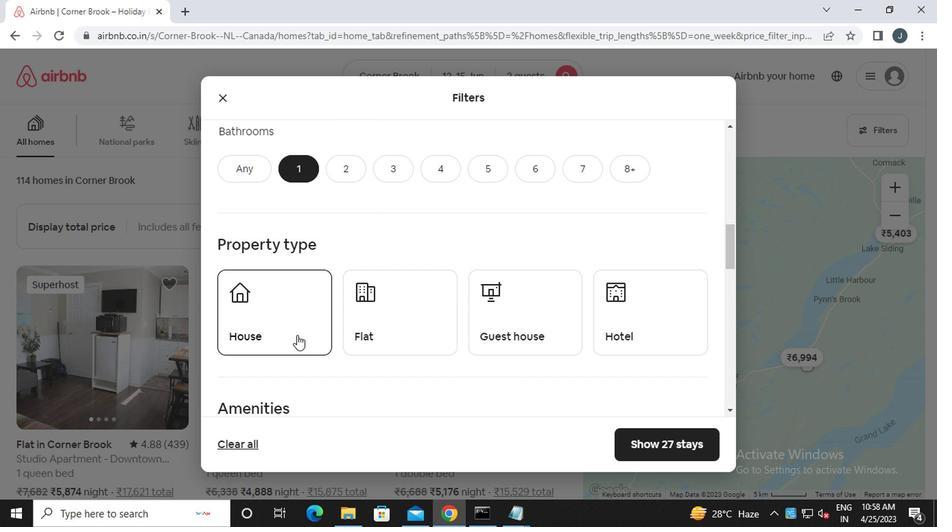 
Action: Mouse moved to (368, 330)
Screenshot: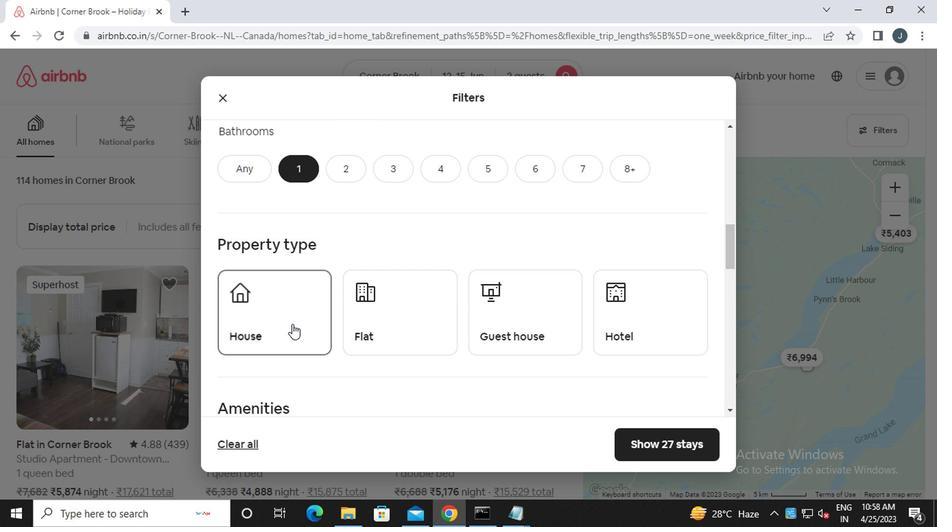 
Action: Mouse pressed left at (368, 330)
Screenshot: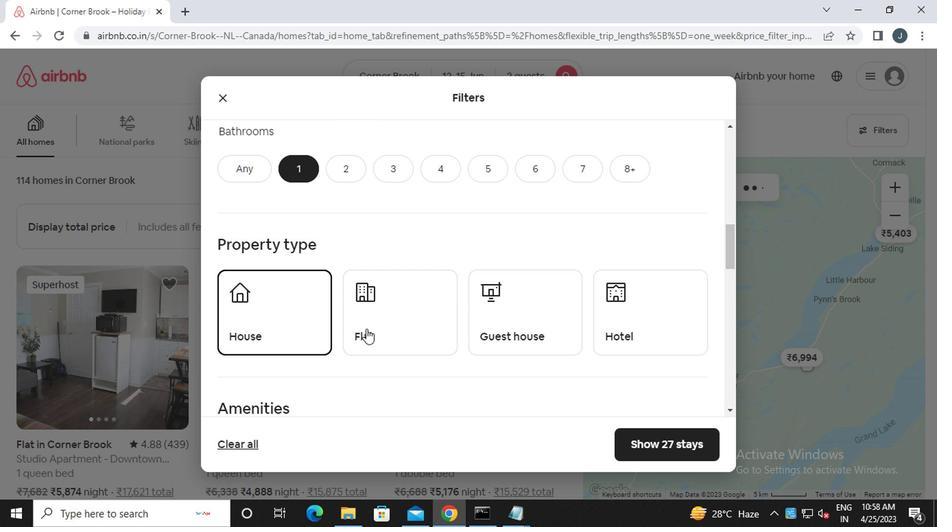 
Action: Mouse moved to (483, 328)
Screenshot: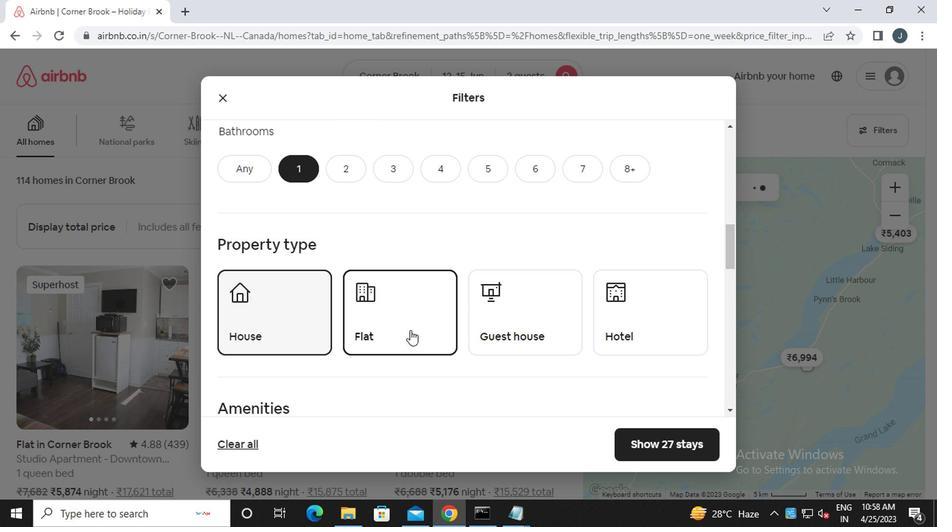 
Action: Mouse pressed left at (483, 328)
Screenshot: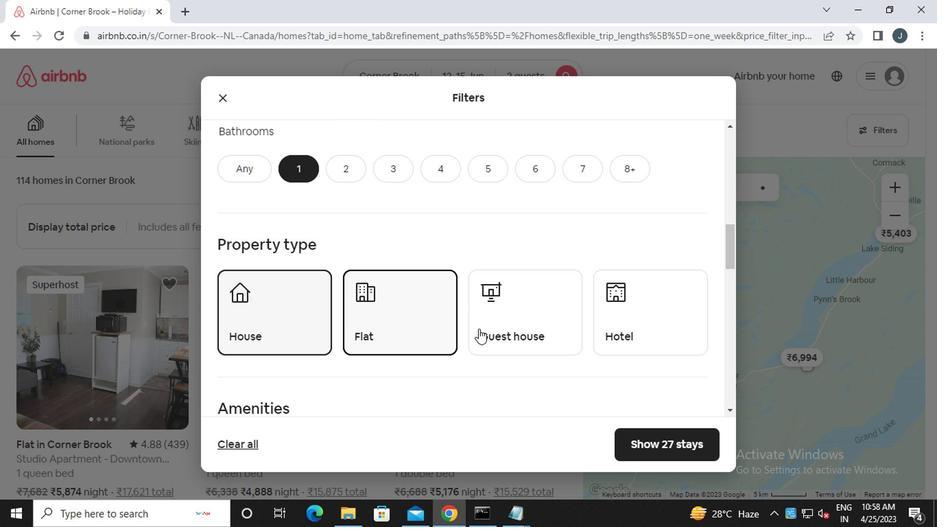 
Action: Mouse moved to (633, 321)
Screenshot: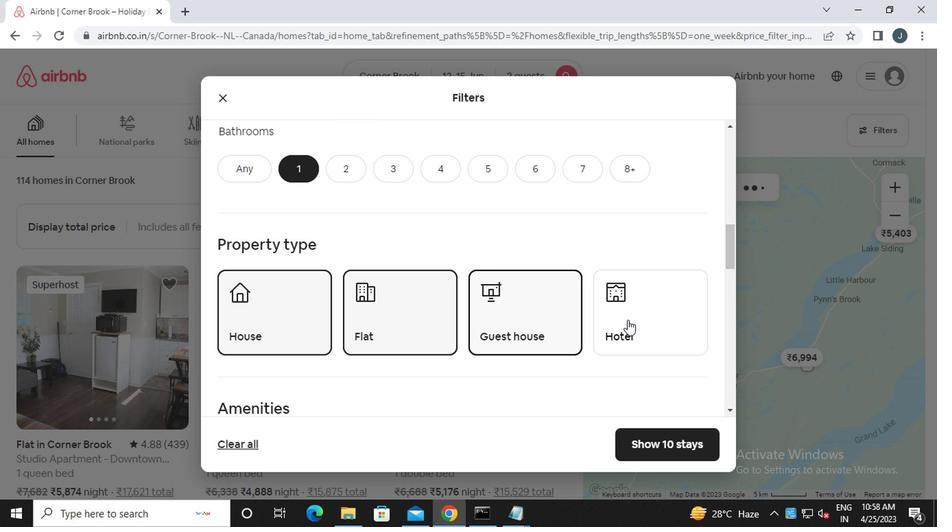 
Action: Mouse pressed left at (633, 321)
Screenshot: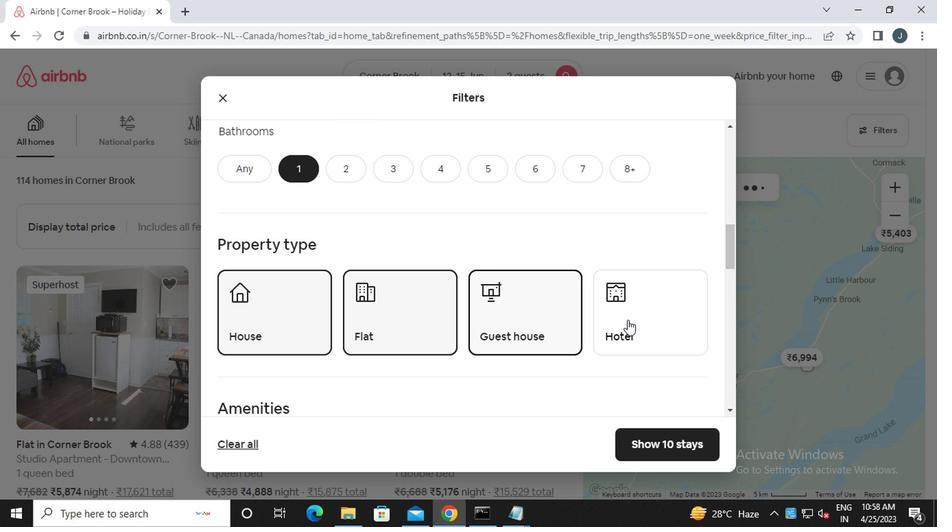 
Action: Mouse moved to (488, 337)
Screenshot: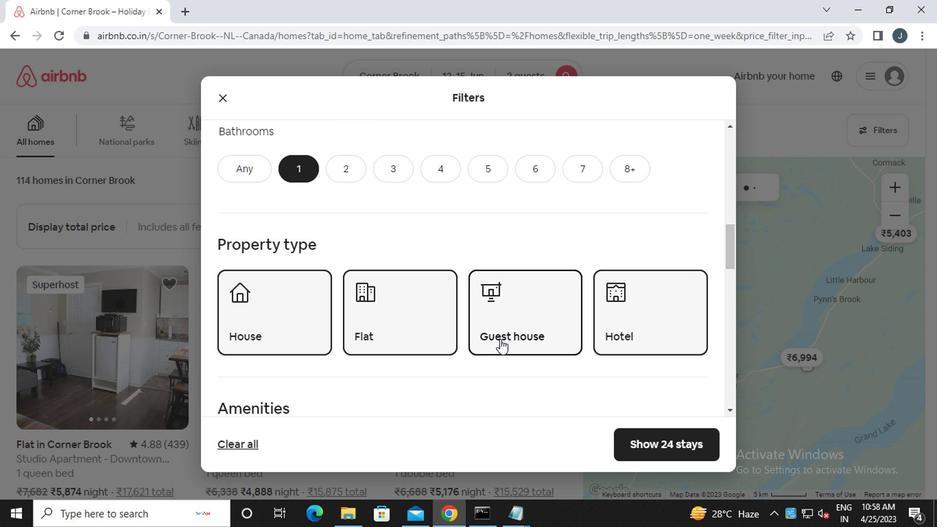 
Action: Mouse scrolled (488, 336) with delta (0, 0)
Screenshot: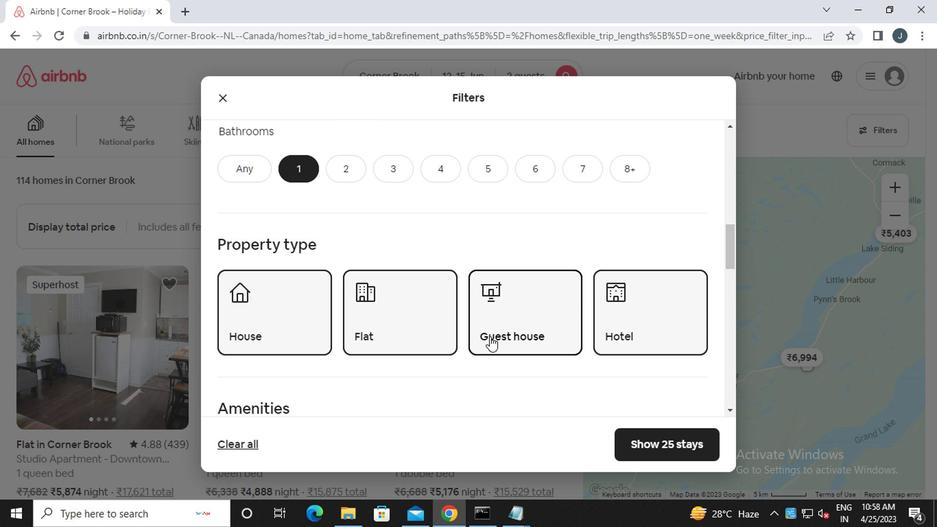 
Action: Mouse scrolled (488, 336) with delta (0, 0)
Screenshot: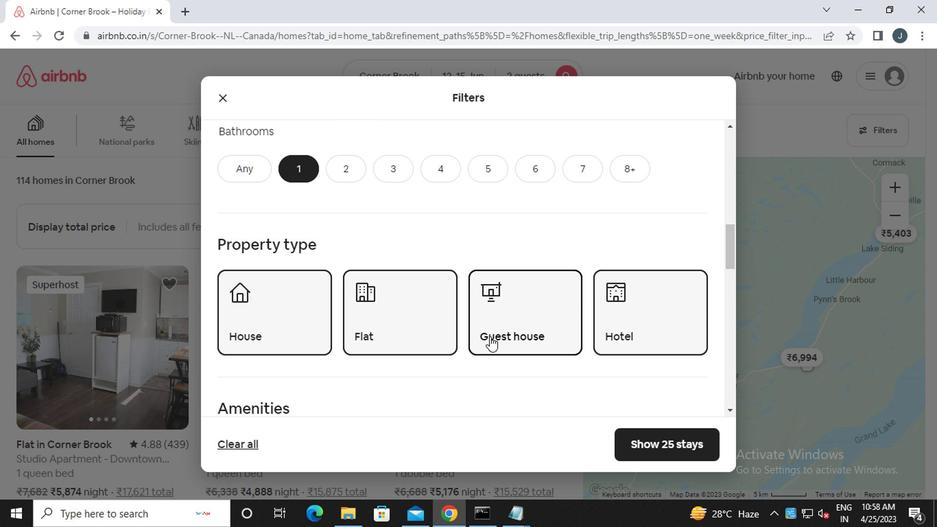 
Action: Mouse scrolled (488, 336) with delta (0, 0)
Screenshot: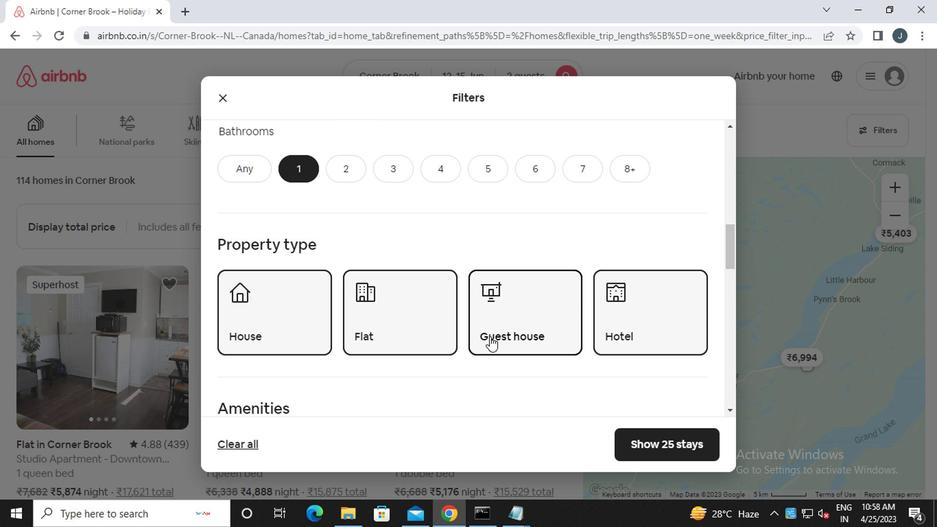 
Action: Mouse scrolled (488, 336) with delta (0, 0)
Screenshot: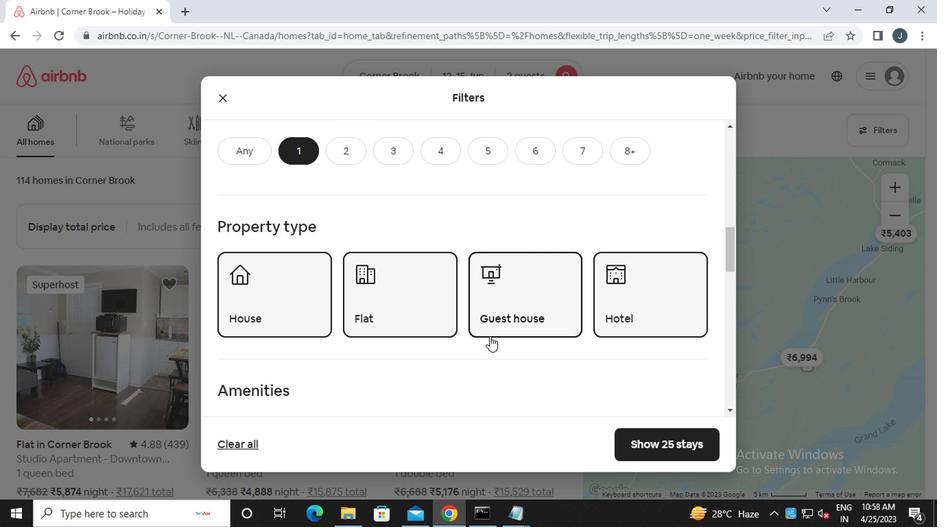 
Action: Mouse scrolled (488, 336) with delta (0, 0)
Screenshot: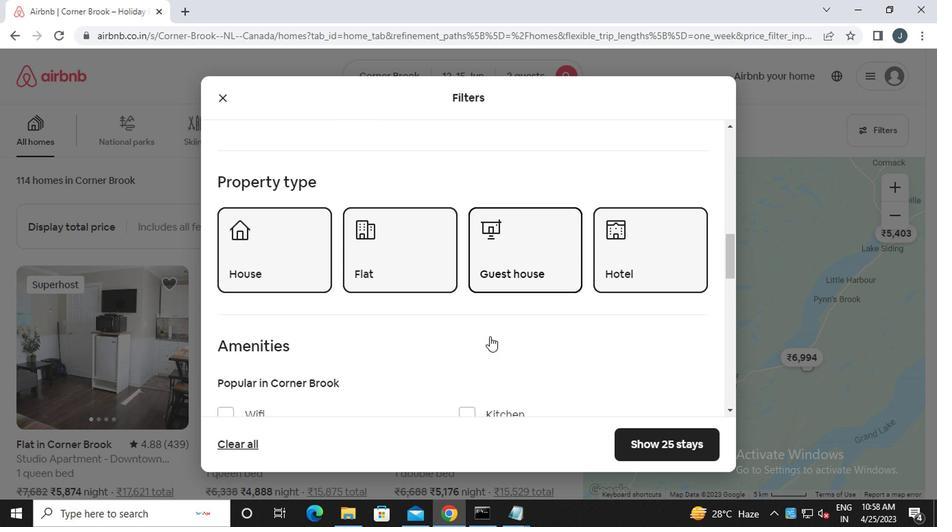 
Action: Mouse scrolled (488, 336) with delta (0, 0)
Screenshot: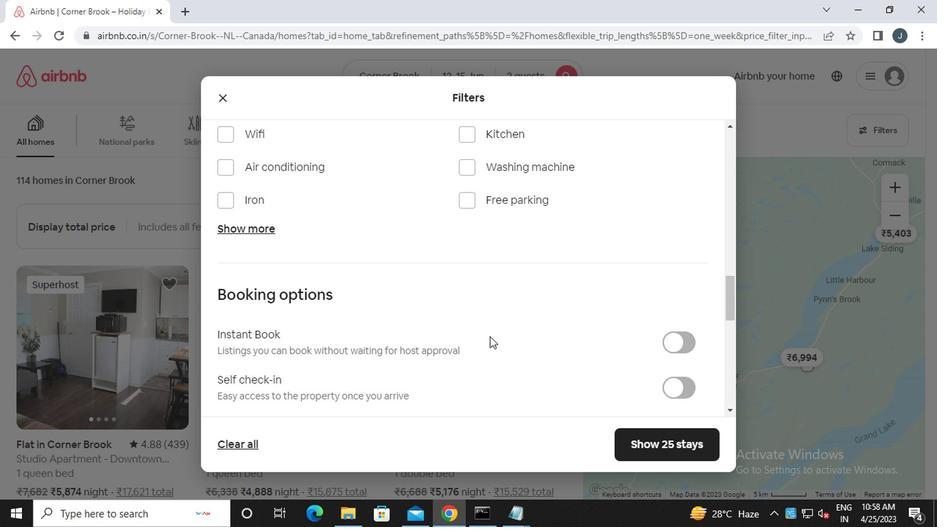 
Action: Mouse moved to (488, 337)
Screenshot: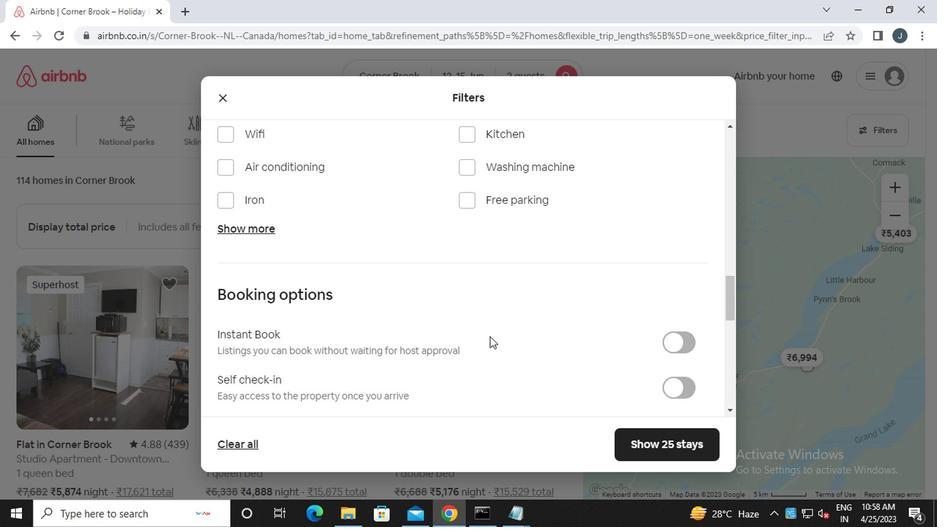 
Action: Mouse scrolled (488, 336) with delta (0, 0)
Screenshot: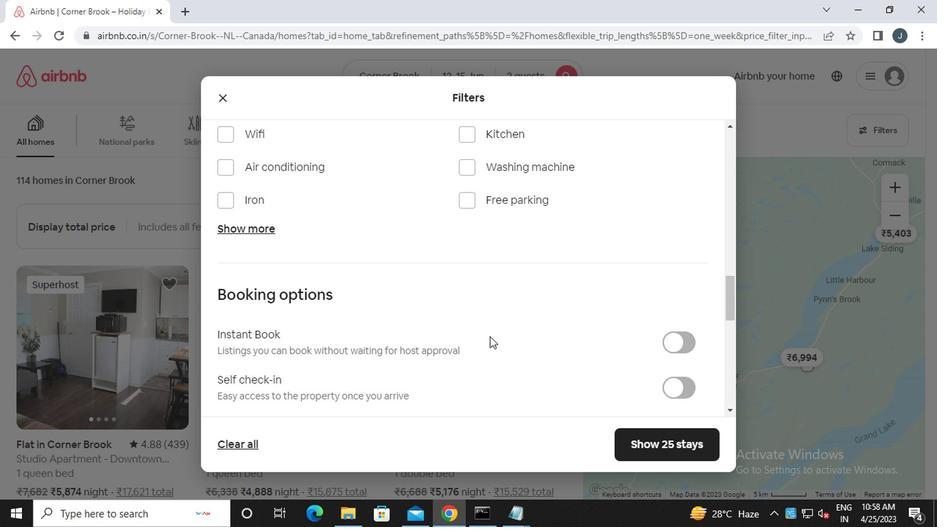 
Action: Mouse scrolled (488, 336) with delta (0, 0)
Screenshot: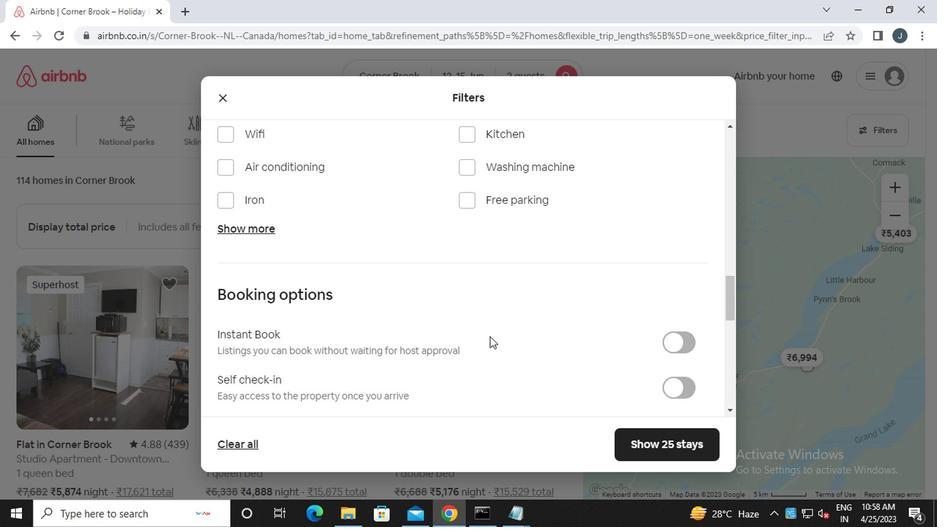 
Action: Mouse scrolled (488, 336) with delta (0, 0)
Screenshot: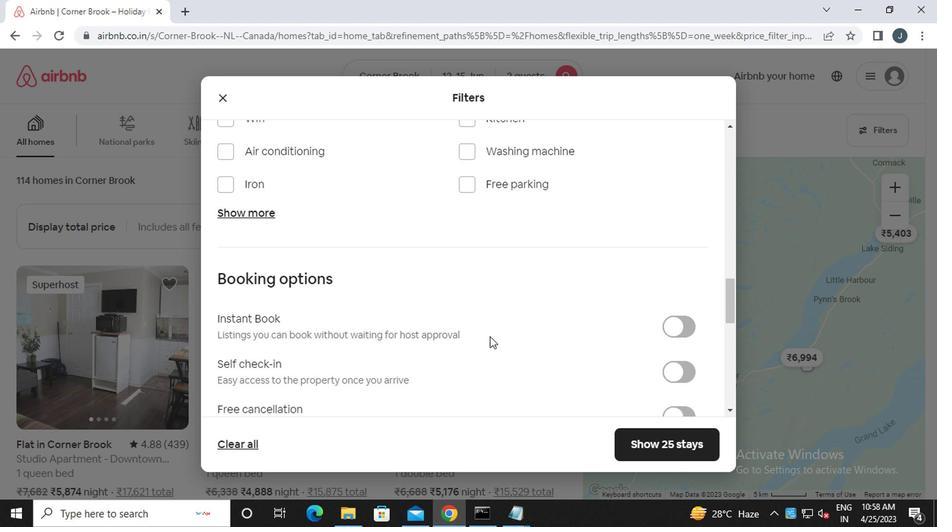 
Action: Mouse moved to (519, 289)
Screenshot: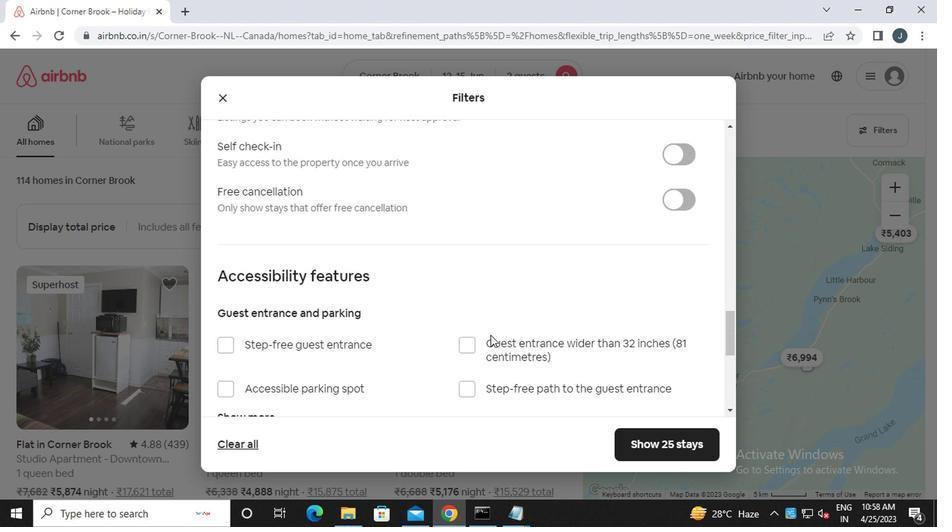 
Action: Mouse scrolled (519, 290) with delta (0, 0)
Screenshot: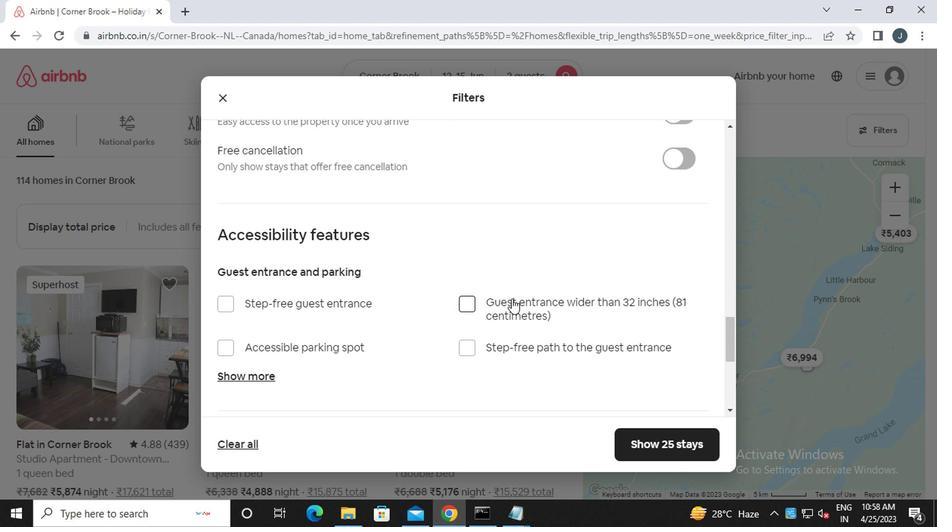 
Action: Mouse moved to (519, 289)
Screenshot: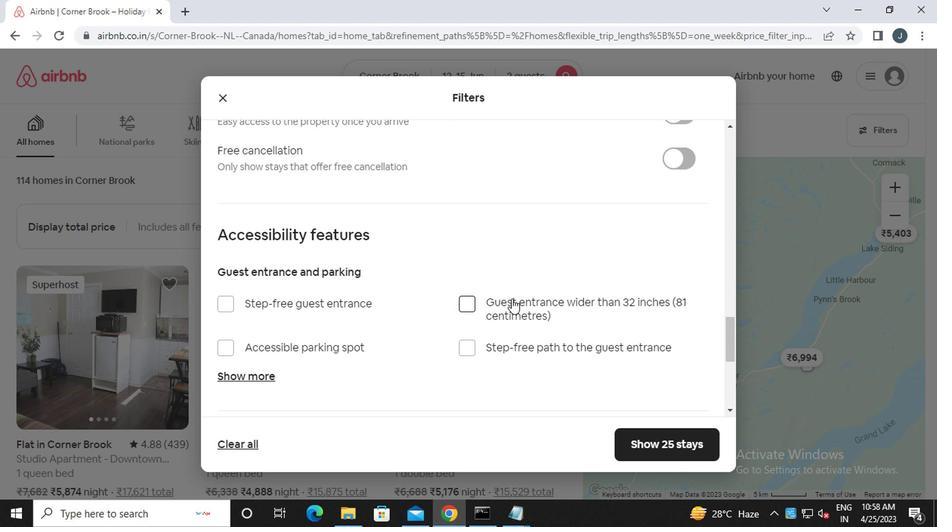 
Action: Mouse scrolled (519, 290) with delta (0, 0)
Screenshot: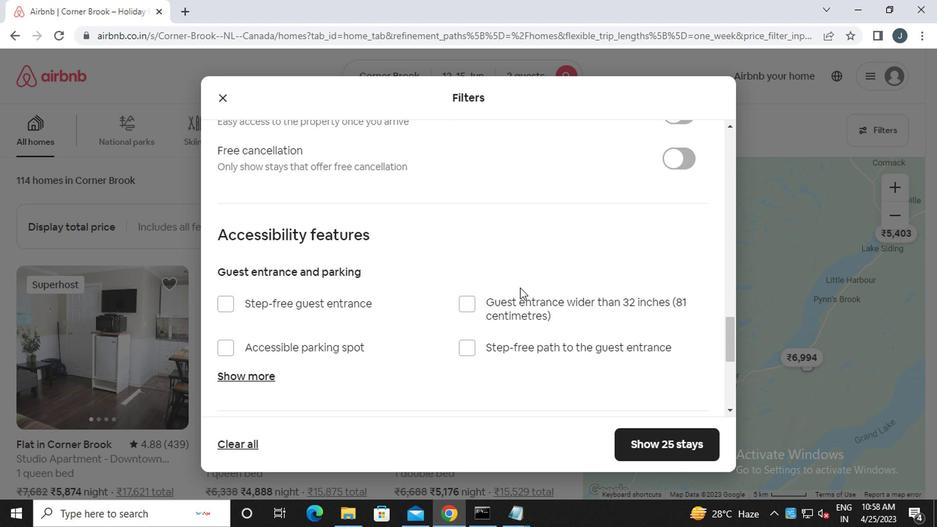 
Action: Mouse moved to (671, 254)
Screenshot: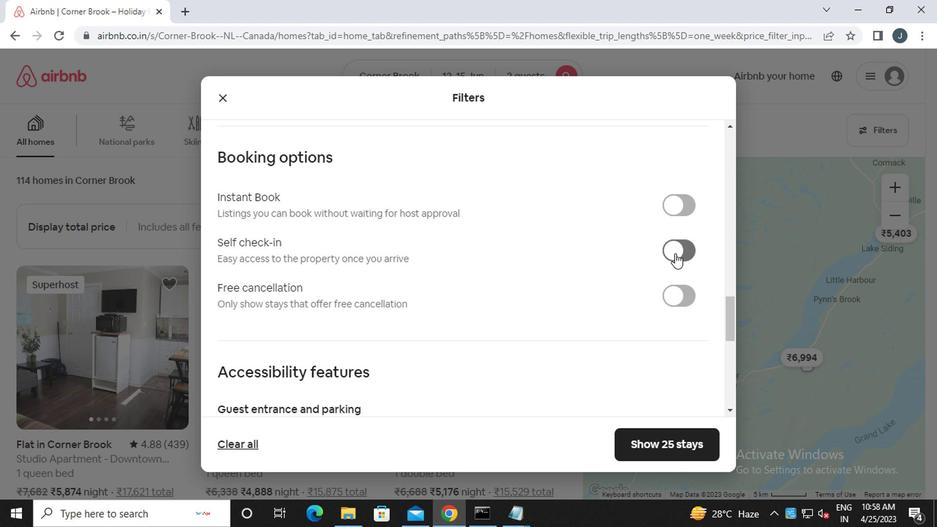 
Action: Mouse pressed left at (671, 254)
Screenshot: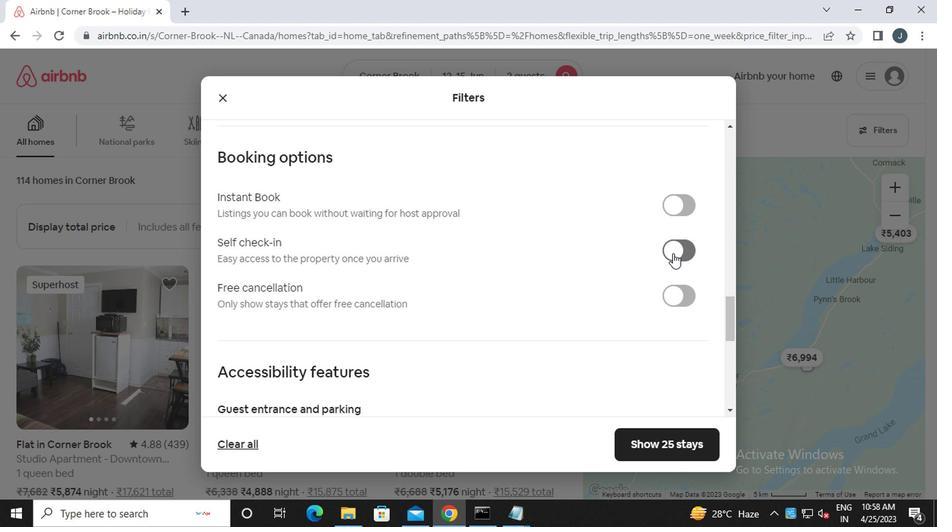 
Action: Mouse moved to (416, 314)
Screenshot: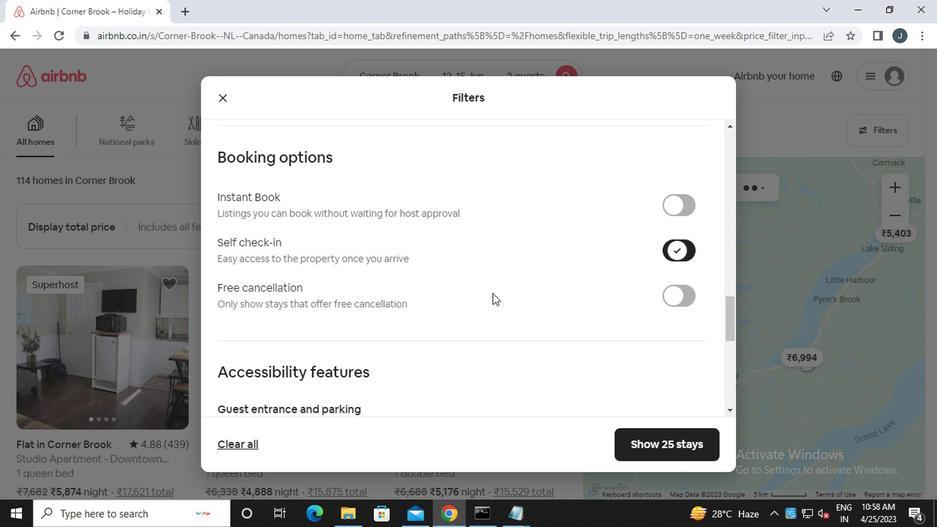 
Action: Mouse scrolled (416, 314) with delta (0, 0)
Screenshot: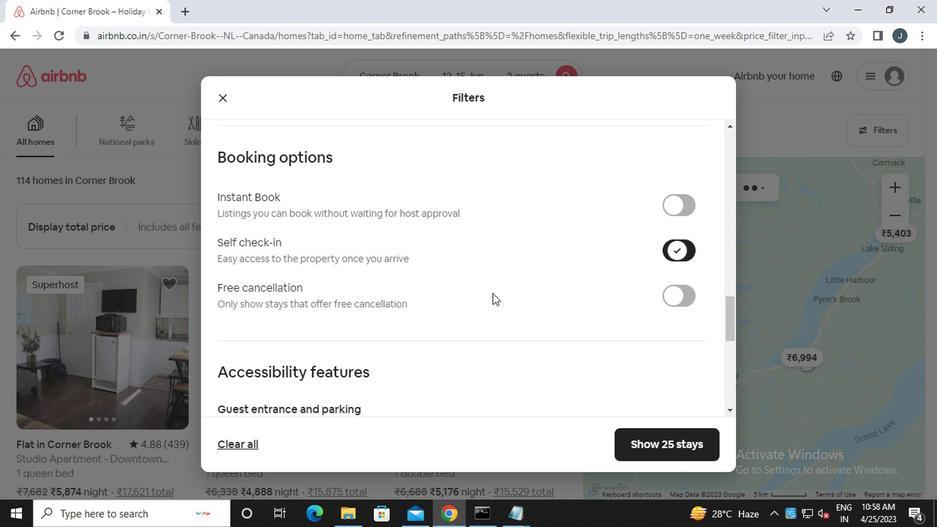 
Action: Mouse moved to (416, 314)
Screenshot: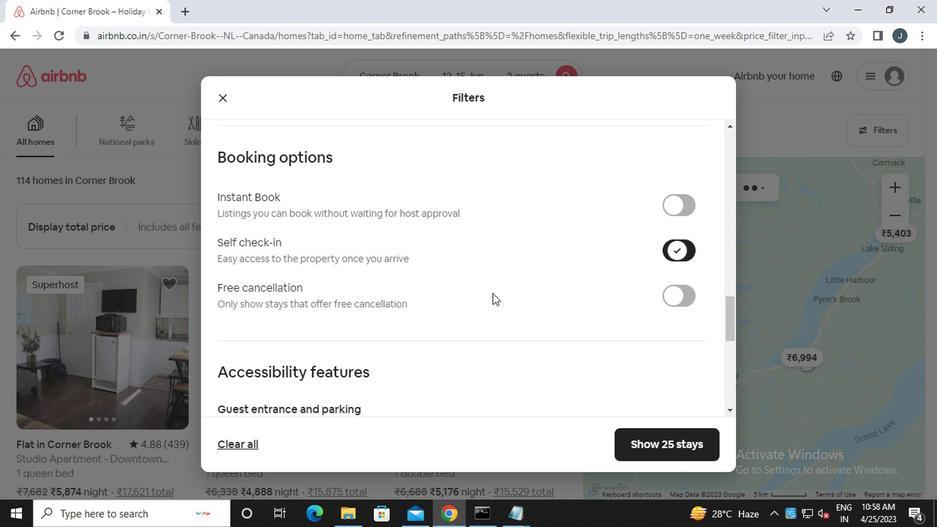 
Action: Mouse scrolled (416, 314) with delta (0, 0)
Screenshot: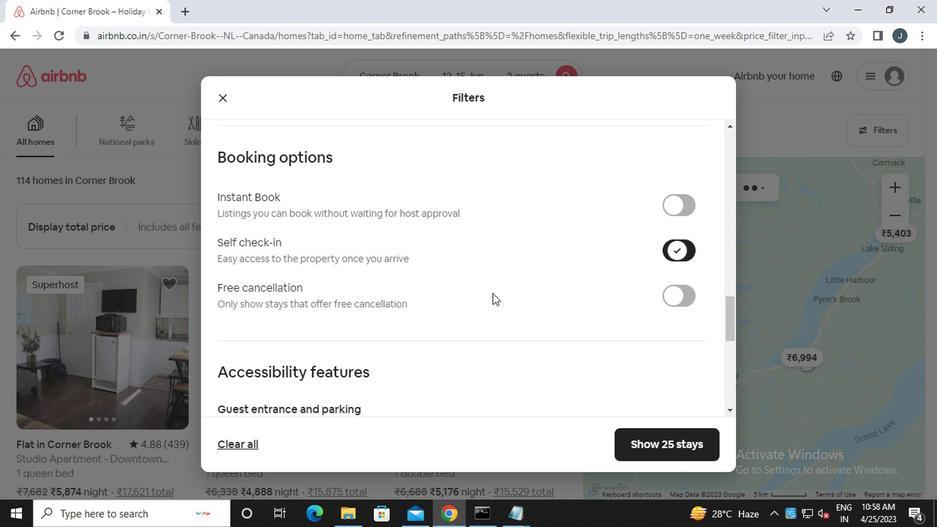 
Action: Mouse moved to (415, 314)
Screenshot: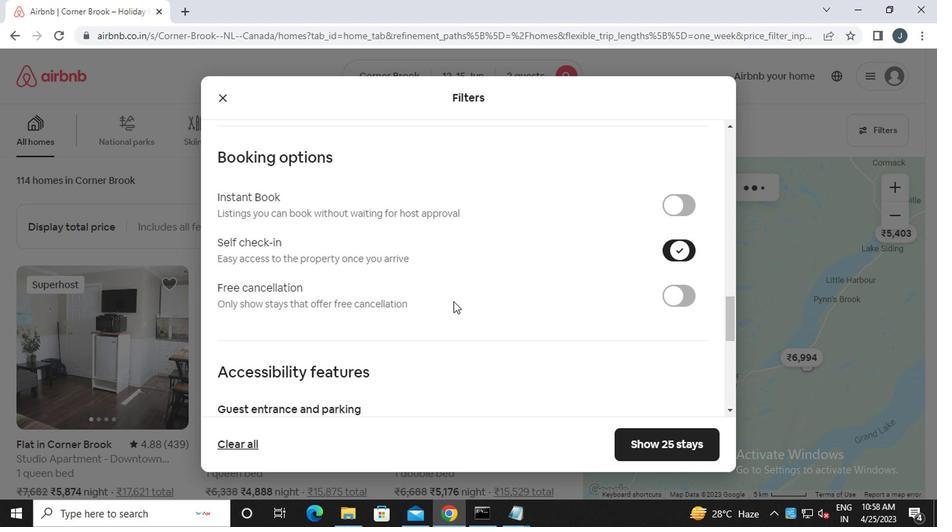 
Action: Mouse scrolled (415, 314) with delta (0, 0)
Screenshot: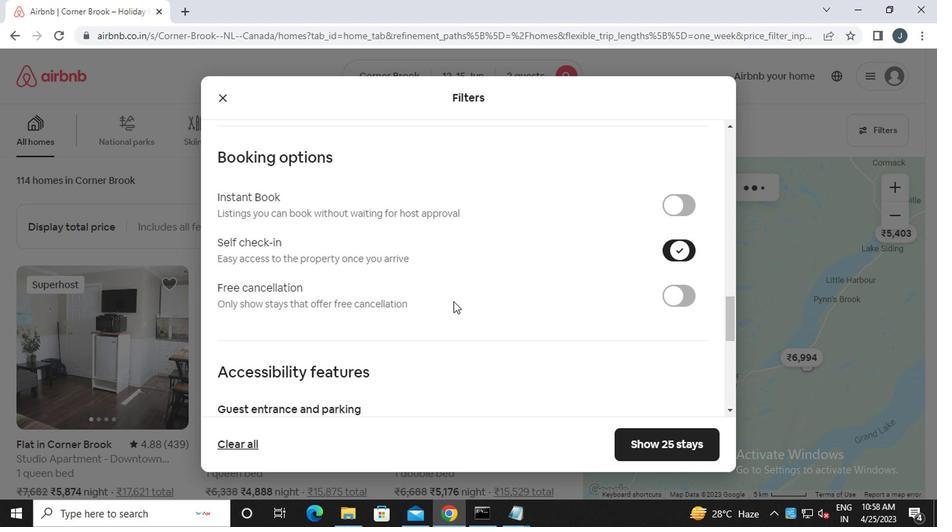 
Action: Mouse scrolled (415, 314) with delta (0, 0)
Screenshot: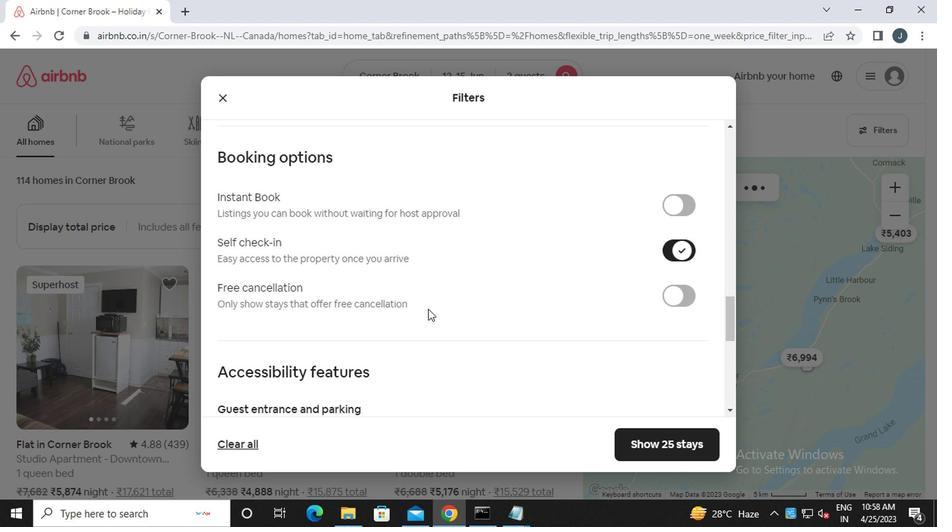 
Action: Mouse scrolled (415, 314) with delta (0, 0)
Screenshot: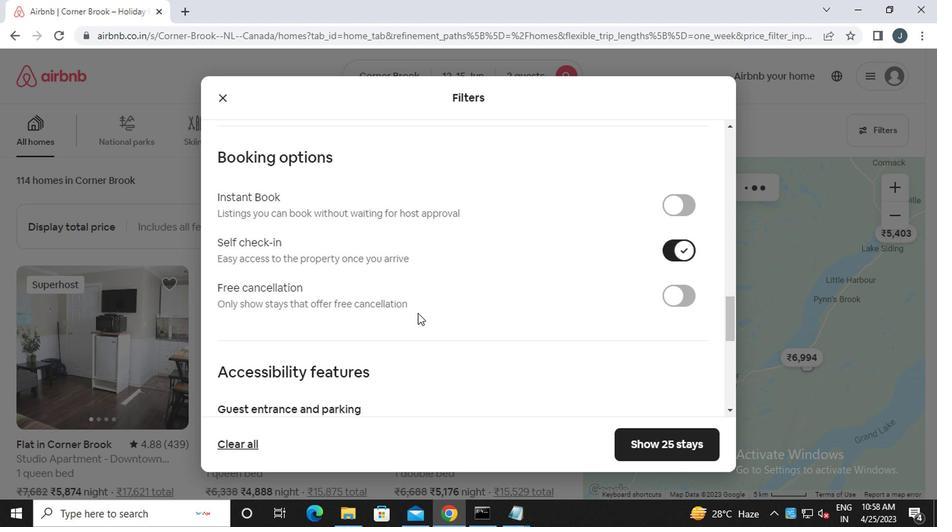 
Action: Mouse scrolled (415, 314) with delta (0, 0)
Screenshot: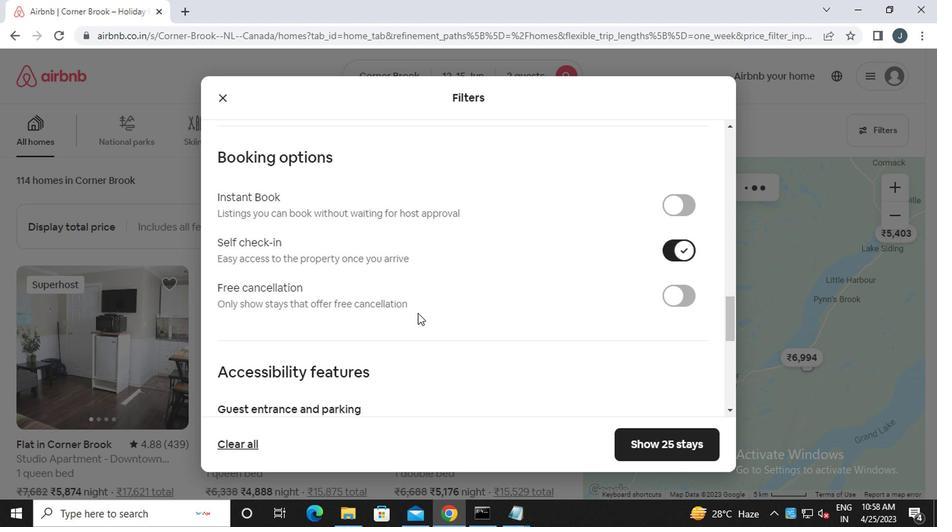 
Action: Mouse moved to (415, 314)
Screenshot: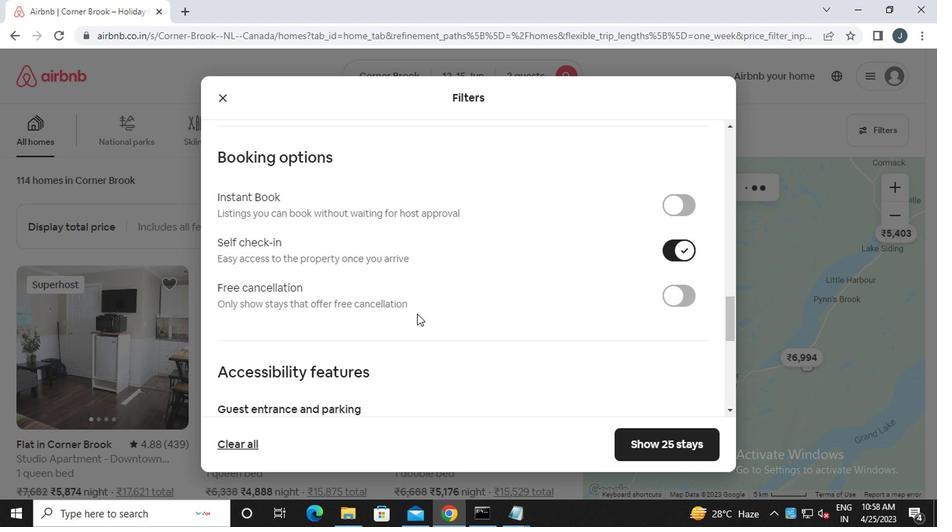 
Action: Mouse scrolled (415, 314) with delta (0, 0)
Screenshot: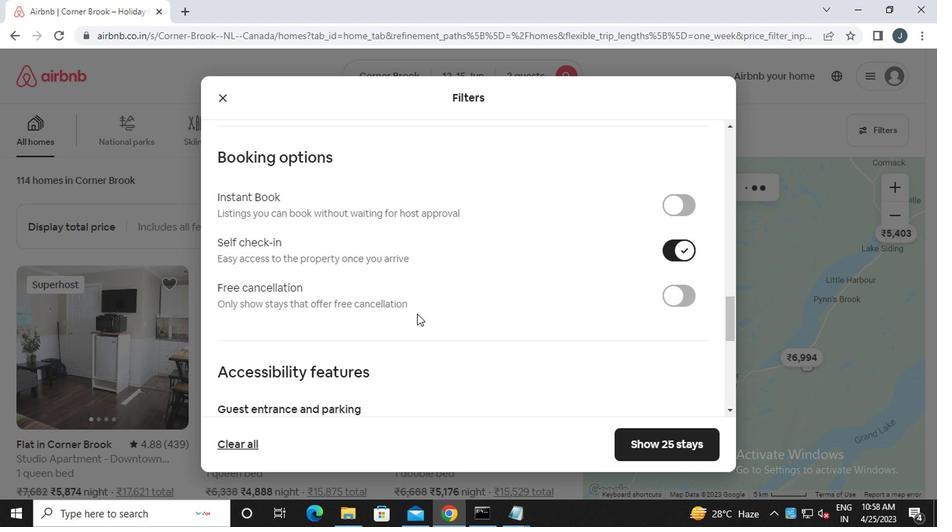 
Action: Mouse moved to (223, 345)
Screenshot: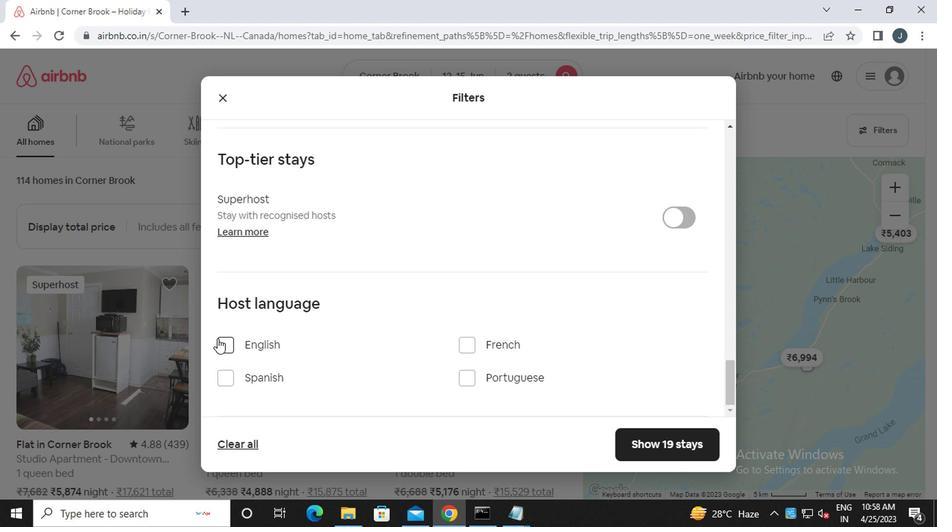 
Action: Mouse pressed left at (223, 345)
Screenshot: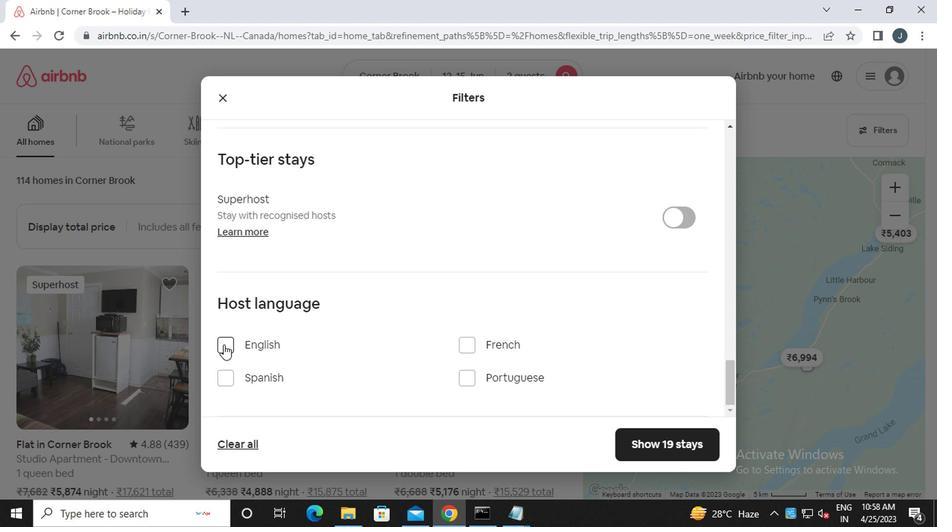 
Action: Mouse moved to (637, 445)
Screenshot: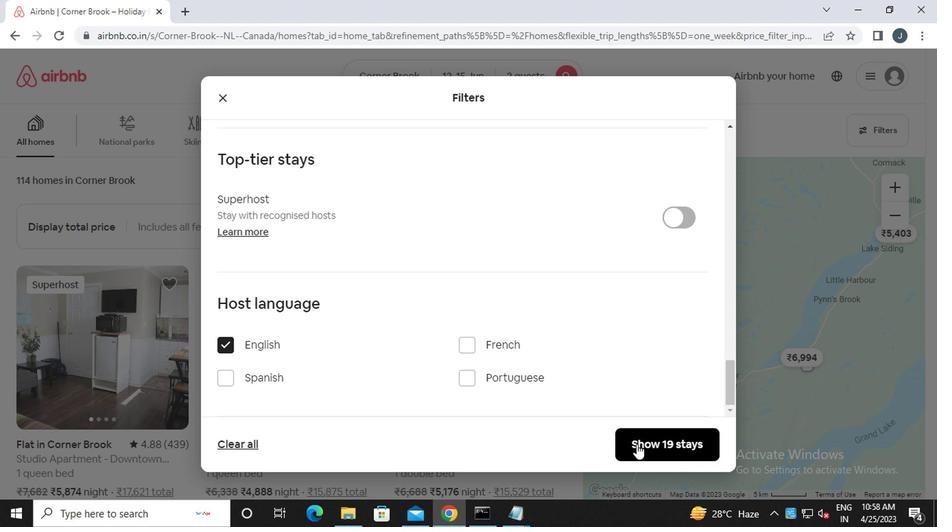 
Action: Mouse pressed left at (637, 445)
Screenshot: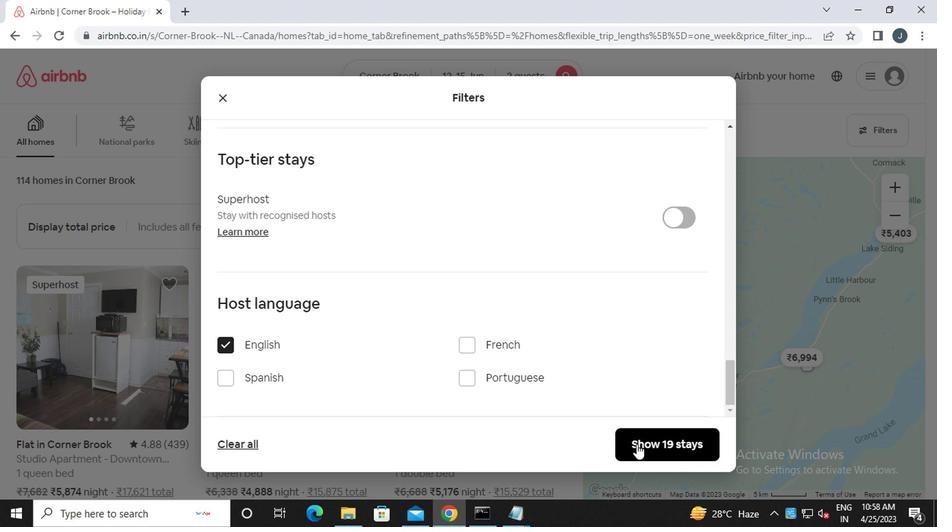 
Action: Mouse moved to (624, 460)
Screenshot: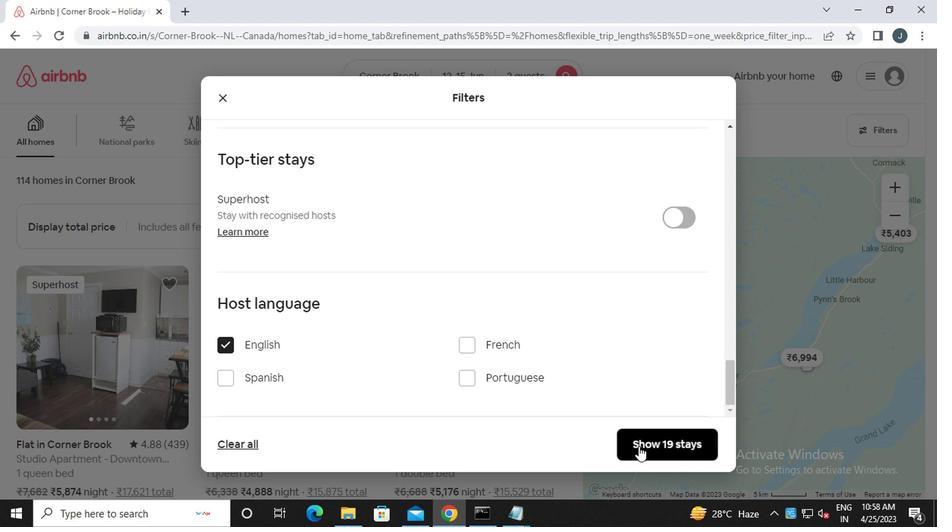 
